 Task: Open Card Product Launch Performance Review in Board Brand Personality Development and Branding Strategy to Workspace Financial Management Software and add a team member Softage.1@softage.net, a label Purple, a checklist Commodities Investing, an attachment from your onedrive, a color Purple and finally, add a card description 'Develop and launch new social media marketing campaign for customer retention' and a comment 'Given the potential impact of this task, let us ensure that we have a clear understanding of the consequences of our actions.'. Add a start date 'Jan 09, 1900' with a due date 'Jan 09, 1900'
Action: Mouse moved to (600, 172)
Screenshot: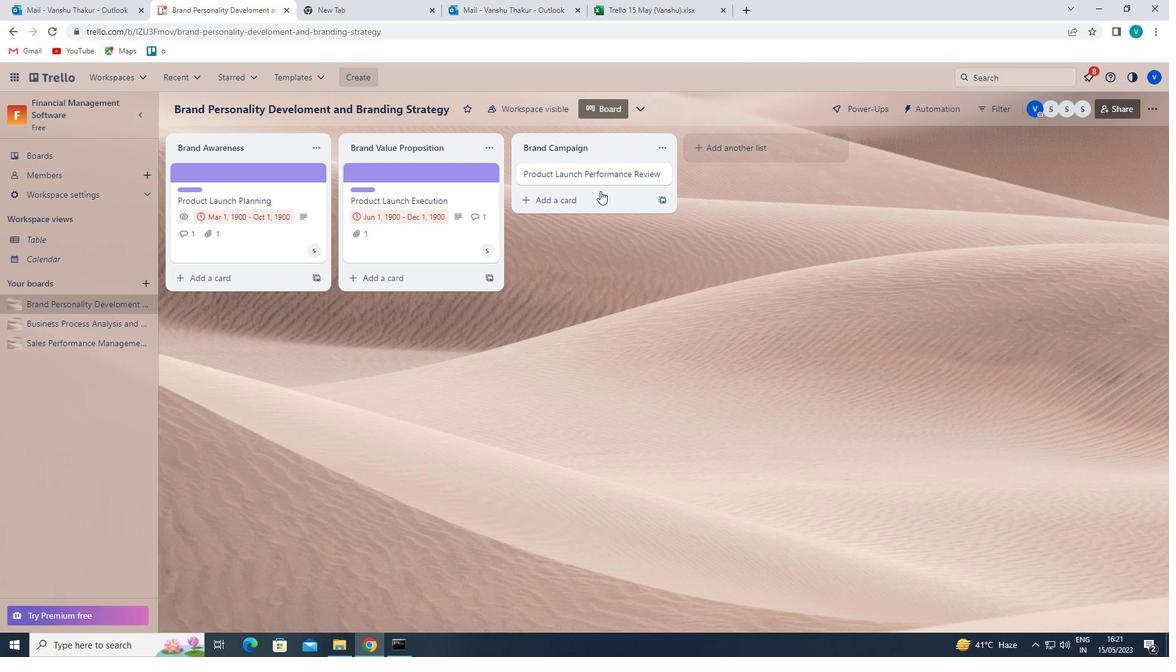 
Action: Mouse pressed left at (600, 172)
Screenshot: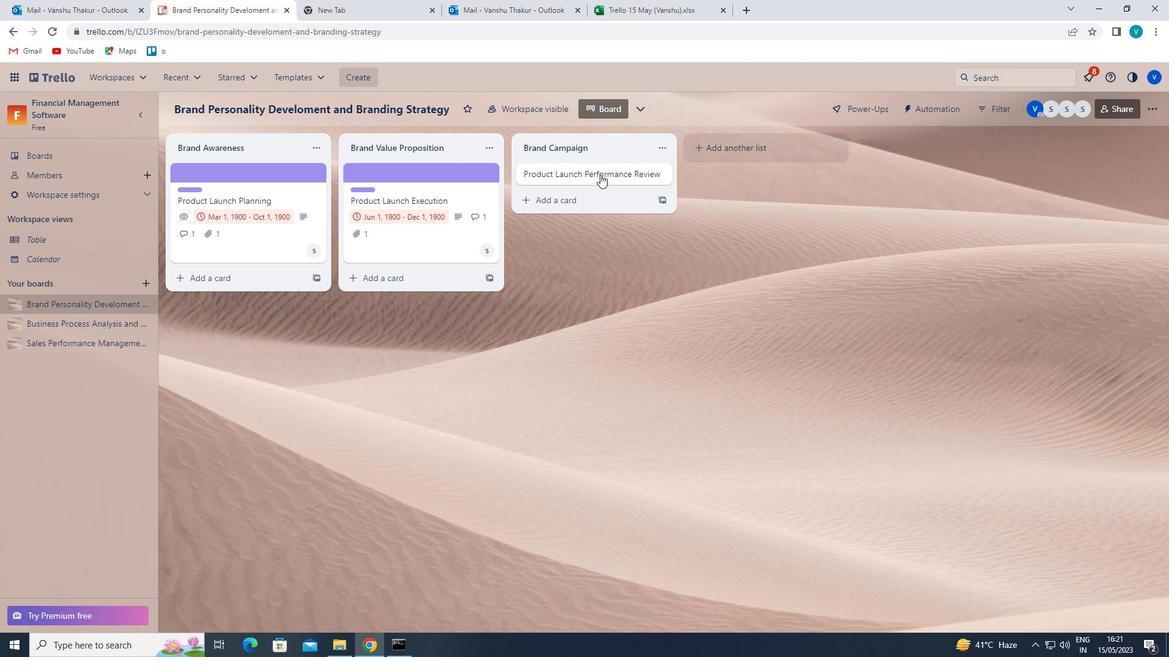 
Action: Mouse moved to (766, 219)
Screenshot: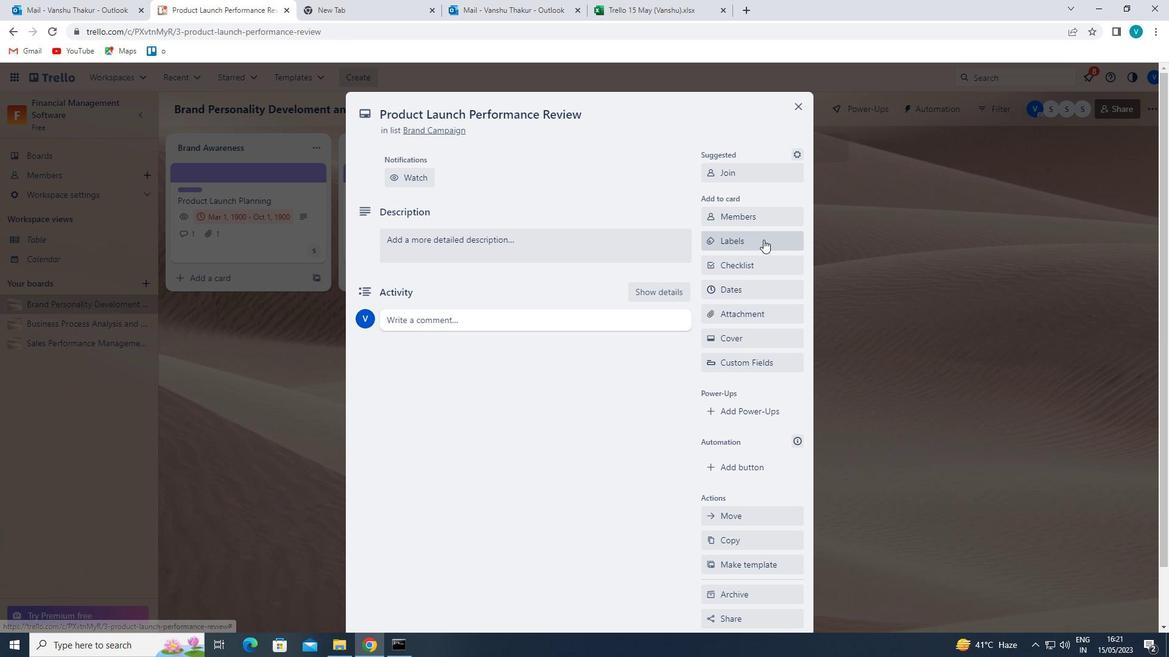 
Action: Mouse pressed left at (766, 219)
Screenshot: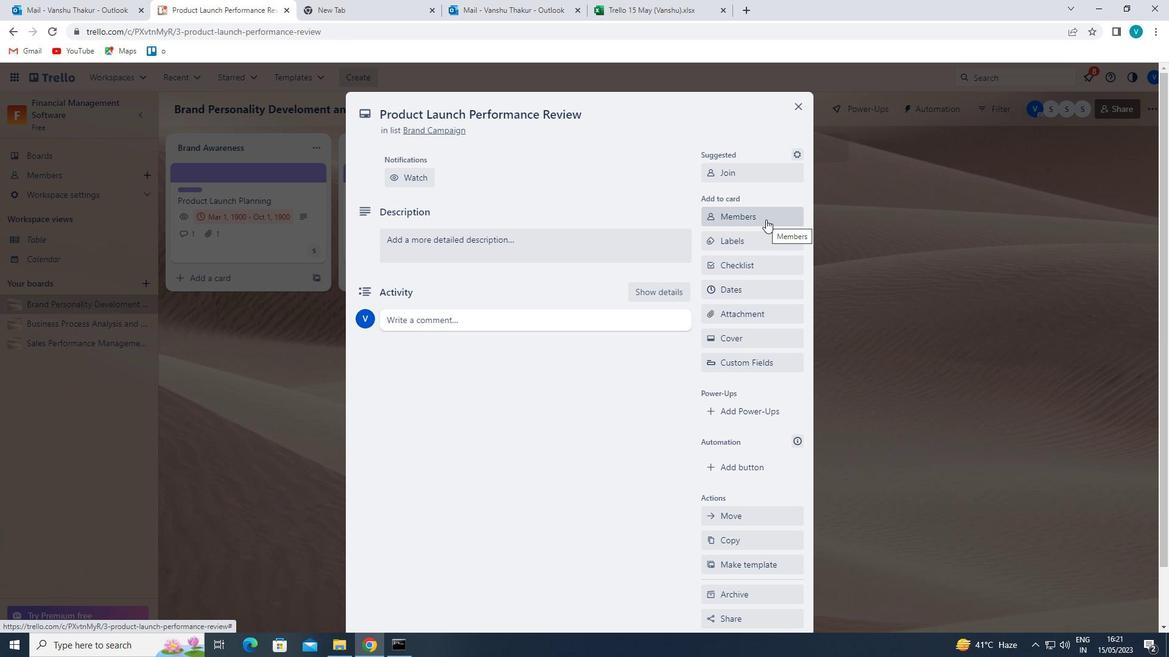 
Action: Mouse moved to (750, 273)
Screenshot: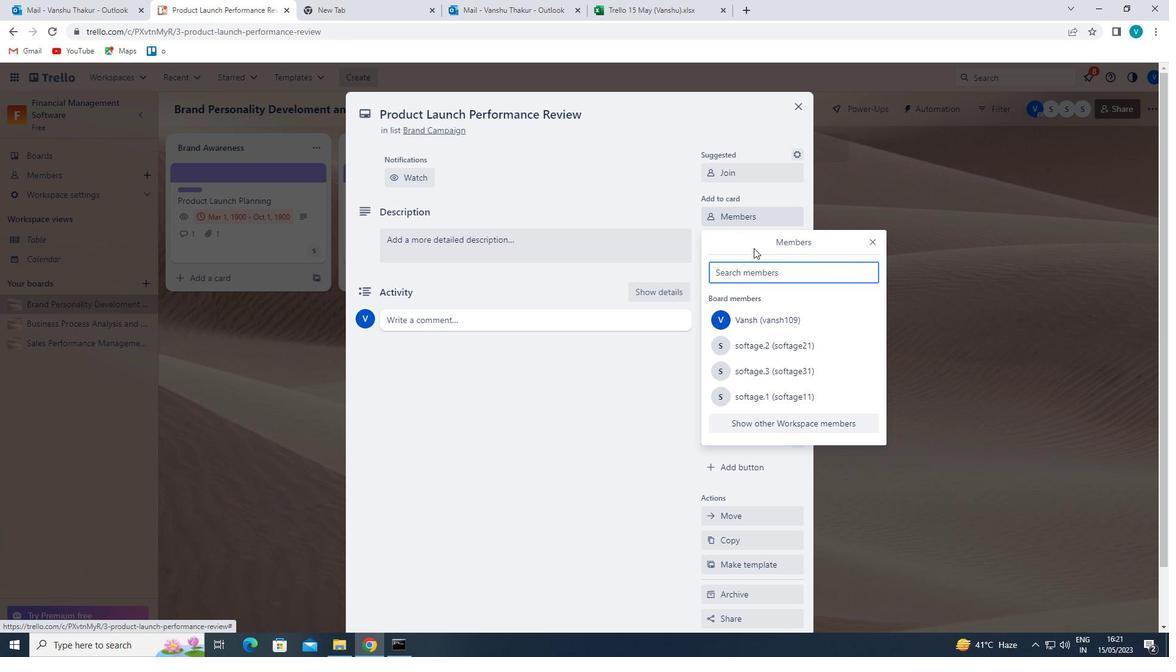 
Action: Mouse pressed left at (750, 273)
Screenshot: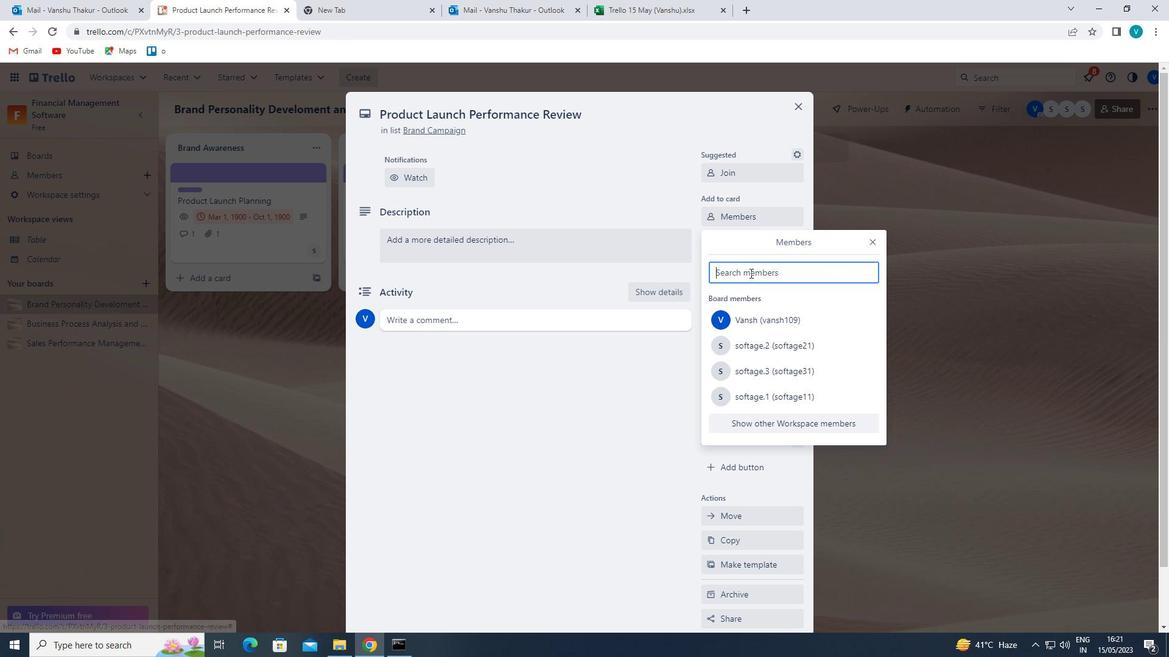 
Action: Key pressed <Key.shift>S
Screenshot: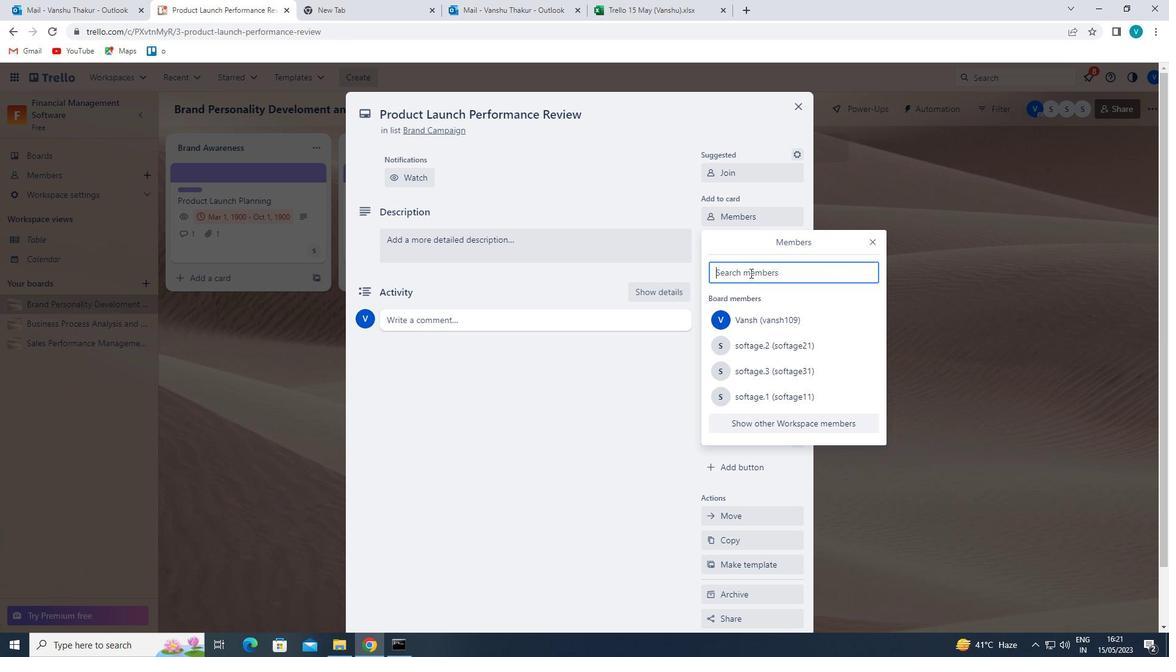 
Action: Mouse moved to (773, 371)
Screenshot: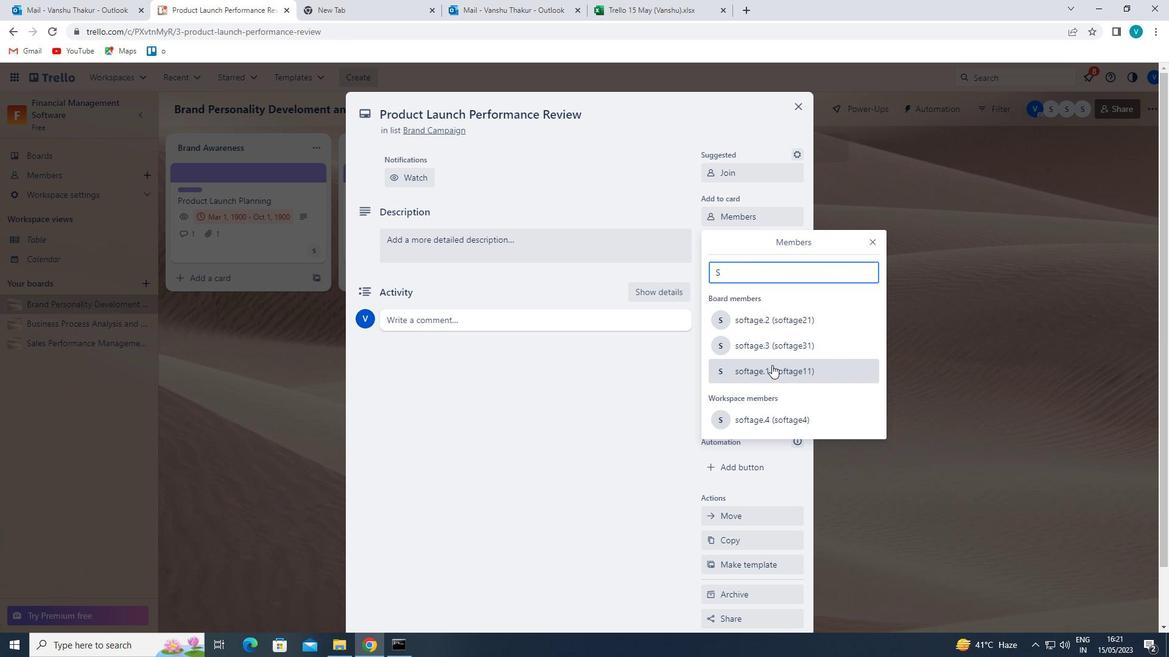
Action: Mouse pressed left at (773, 371)
Screenshot: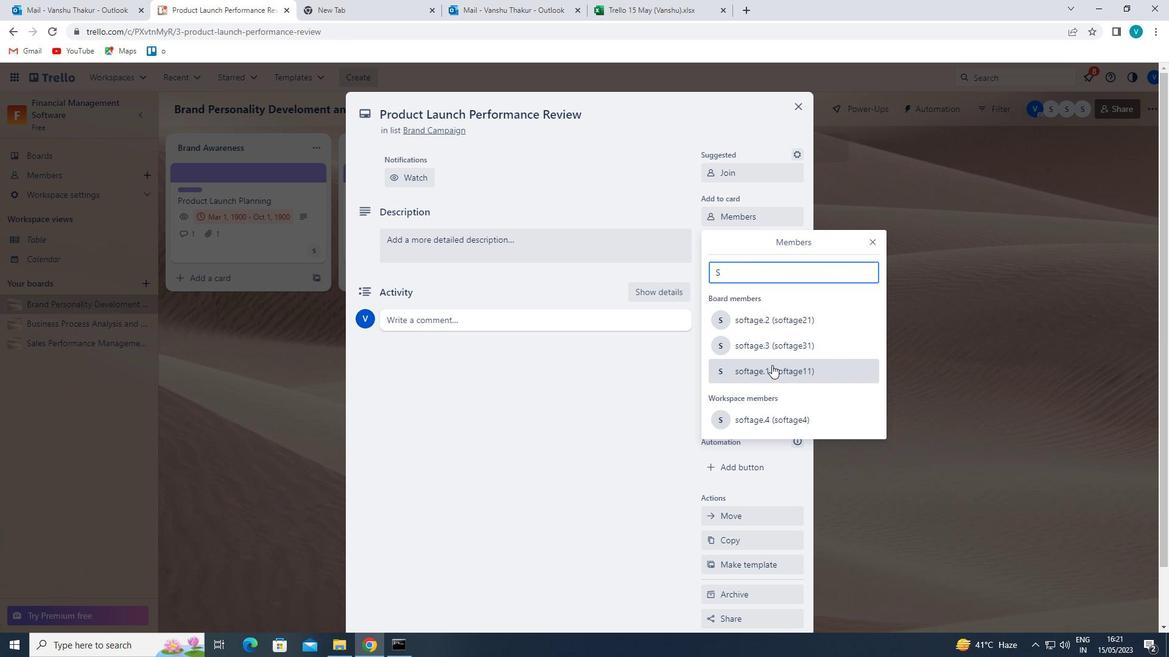 
Action: Mouse moved to (871, 239)
Screenshot: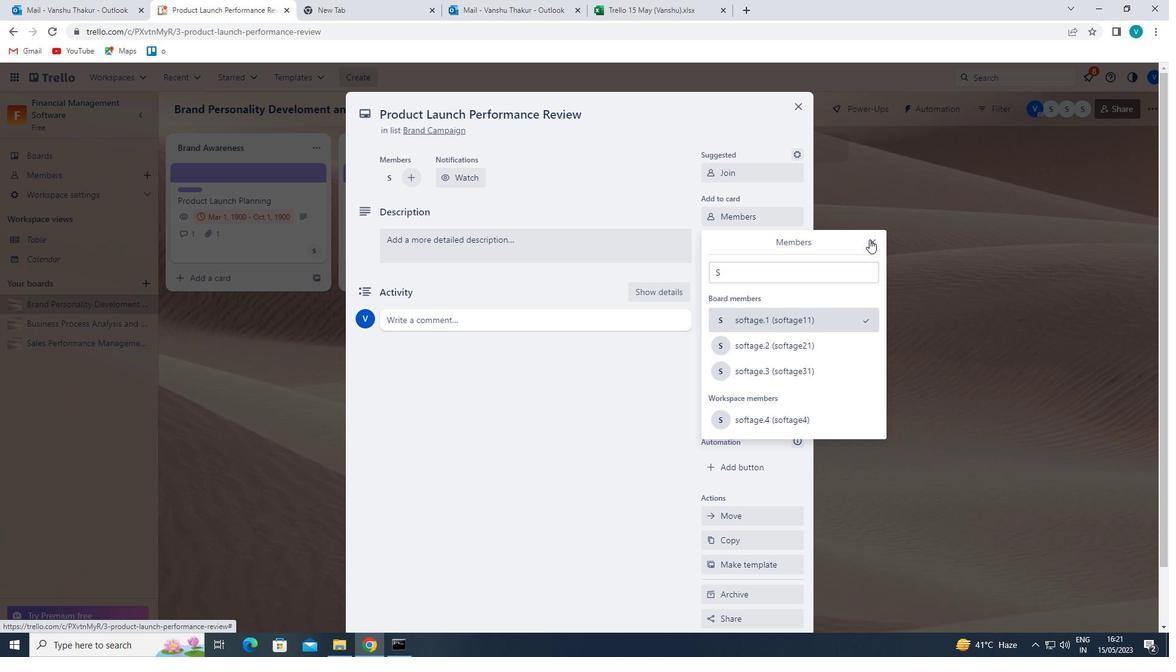 
Action: Mouse pressed left at (871, 239)
Screenshot: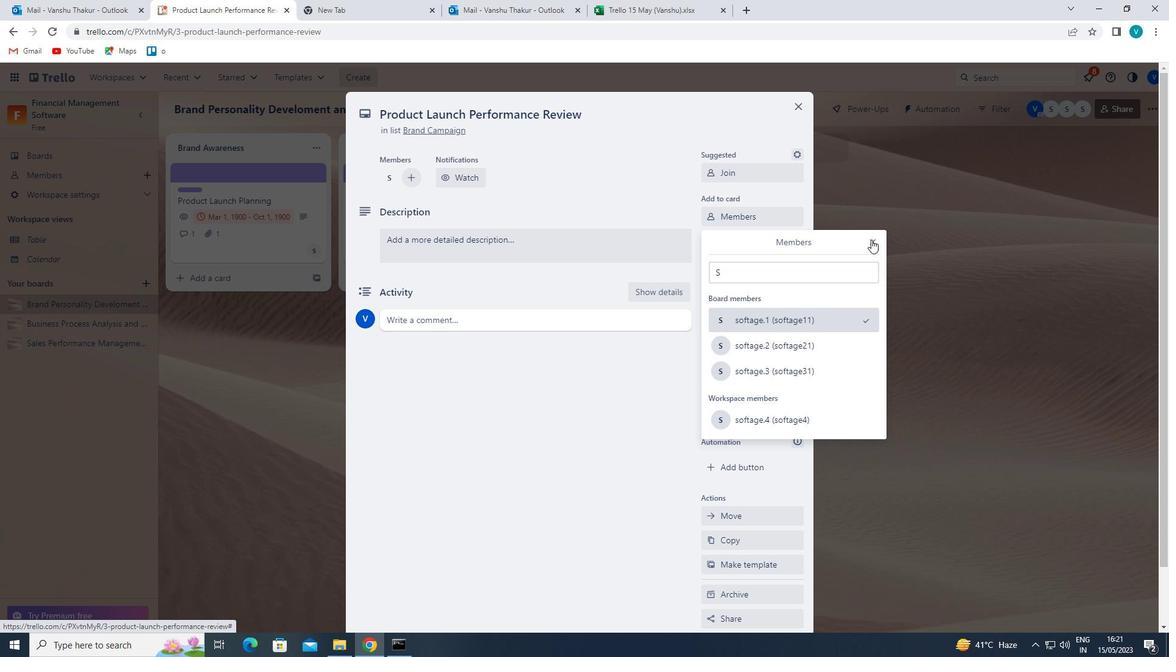 
Action: Mouse moved to (774, 245)
Screenshot: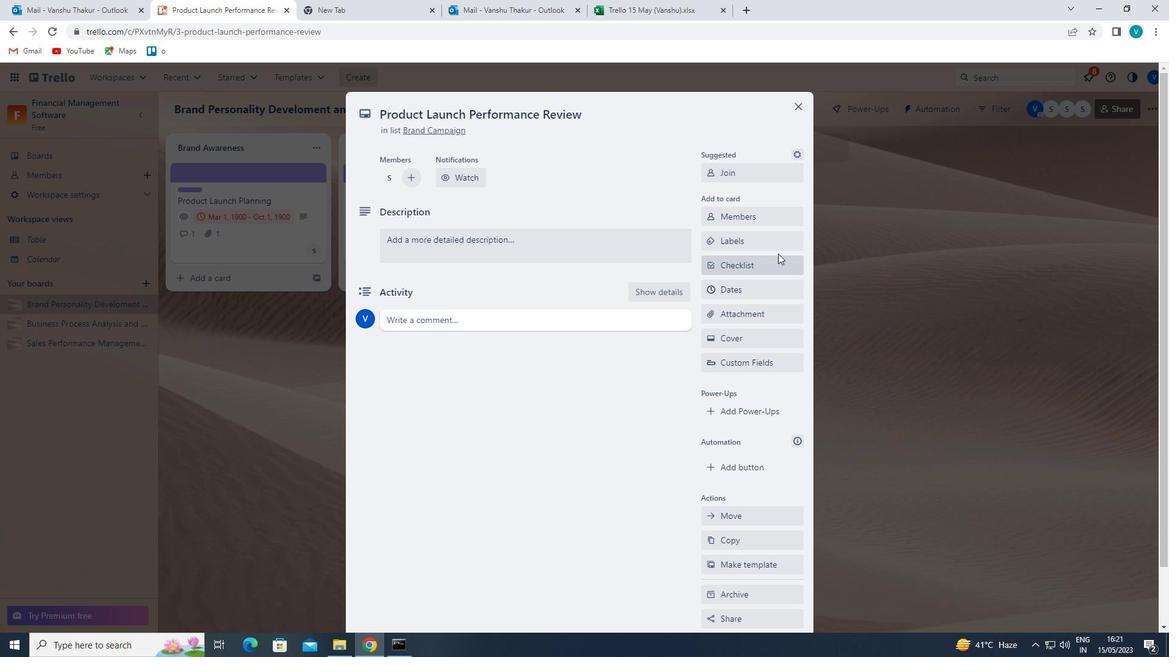 
Action: Mouse pressed left at (774, 245)
Screenshot: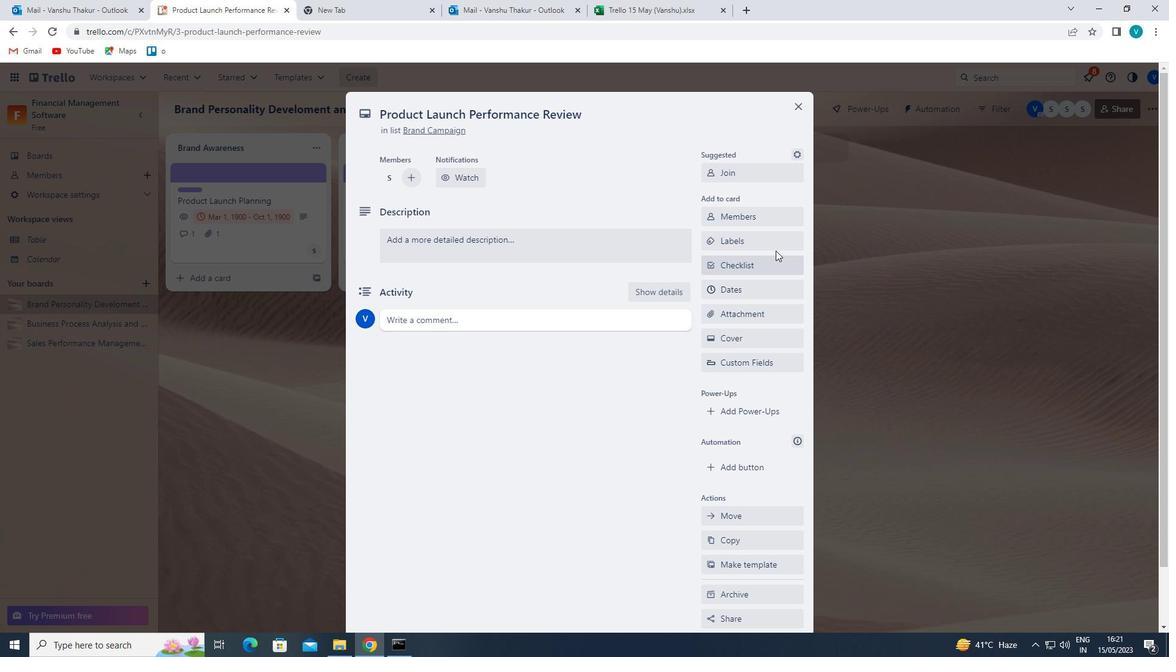 
Action: Mouse moved to (774, 425)
Screenshot: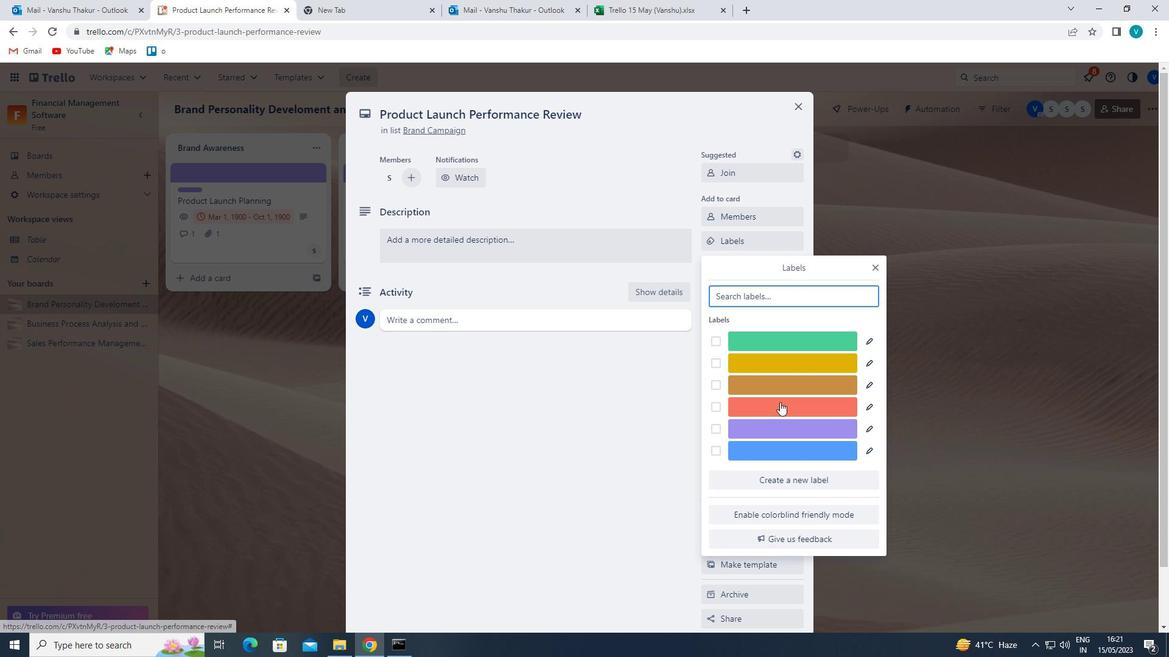 
Action: Mouse pressed left at (774, 425)
Screenshot: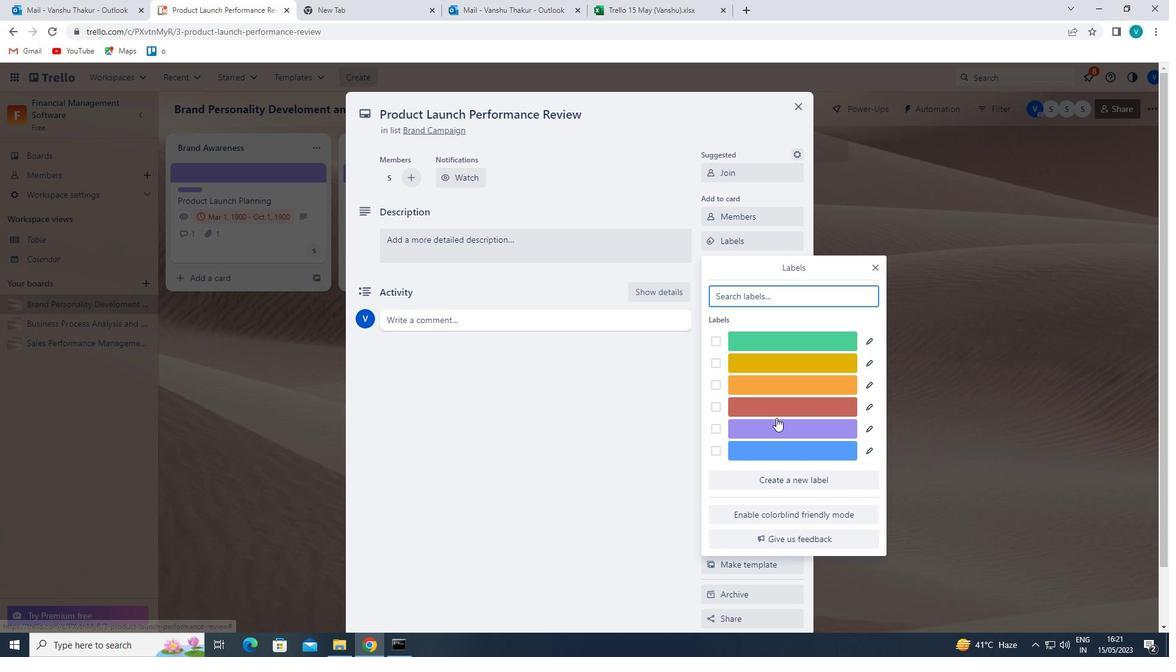 
Action: Mouse moved to (876, 264)
Screenshot: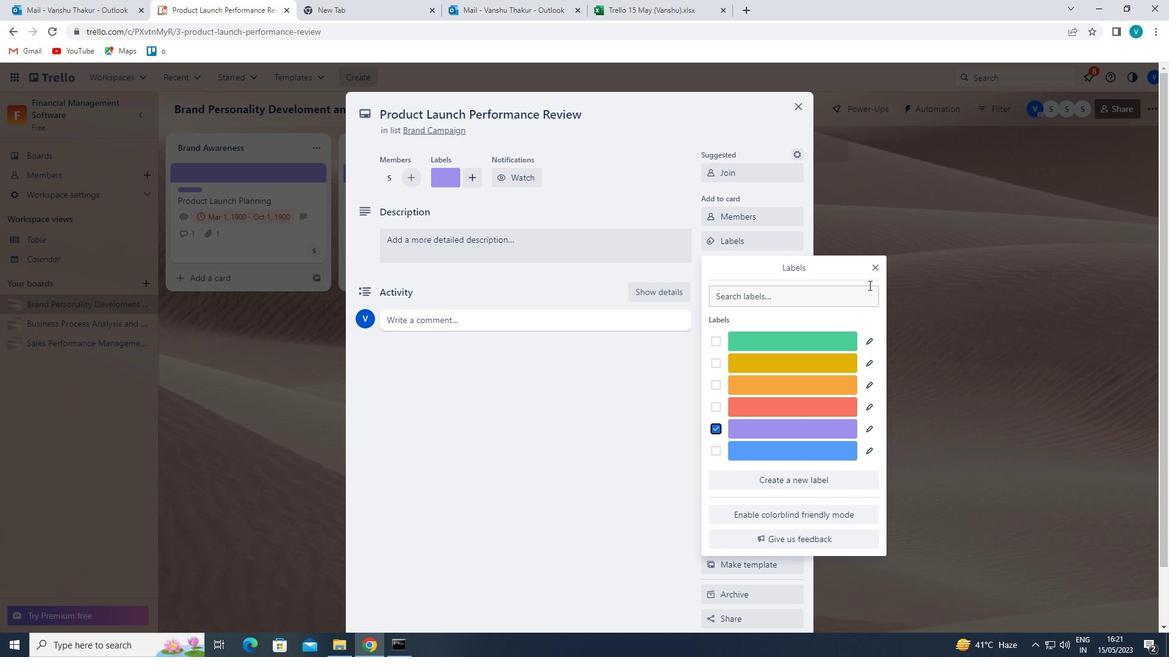 
Action: Mouse pressed left at (876, 264)
Screenshot: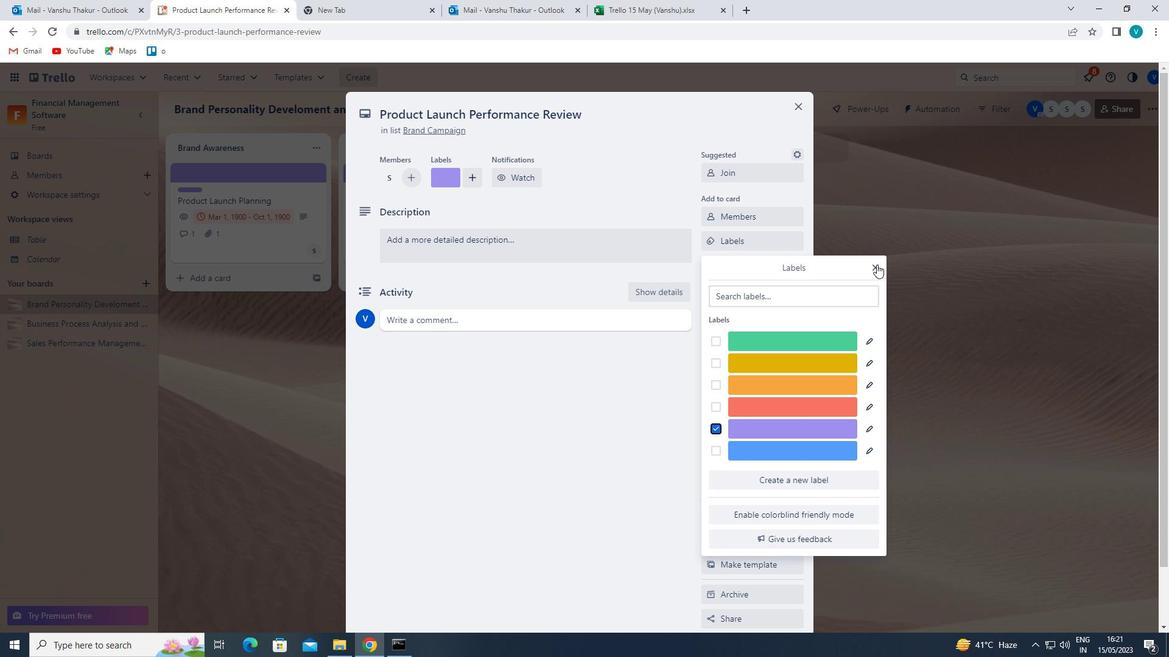 
Action: Mouse moved to (777, 264)
Screenshot: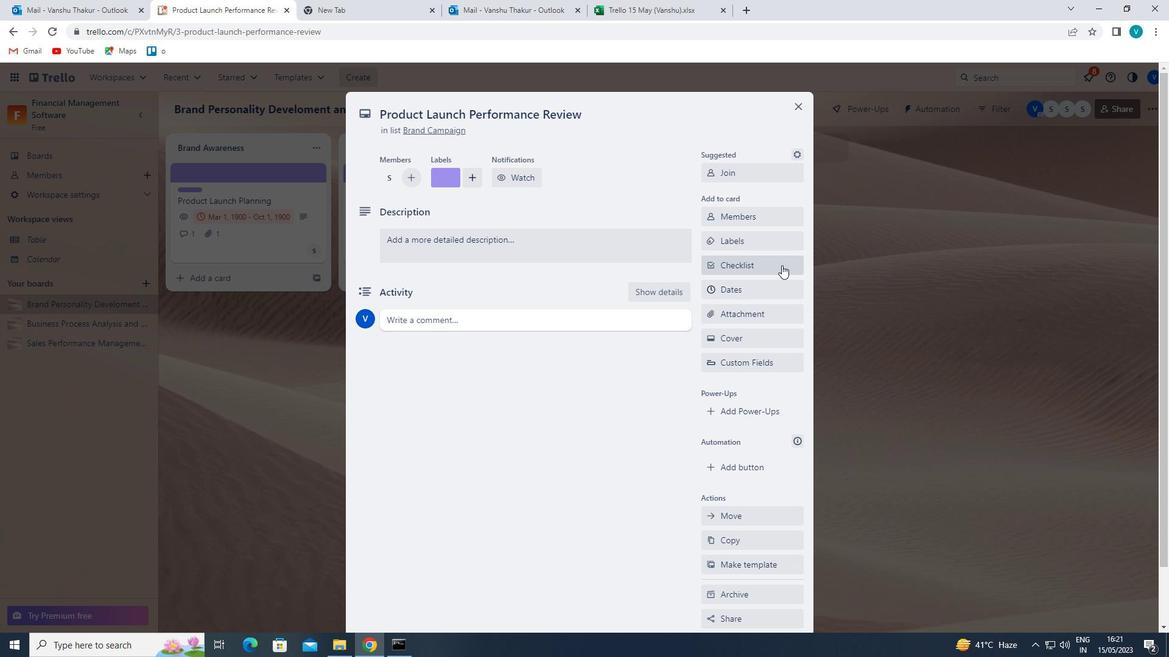 
Action: Mouse pressed left at (777, 264)
Screenshot: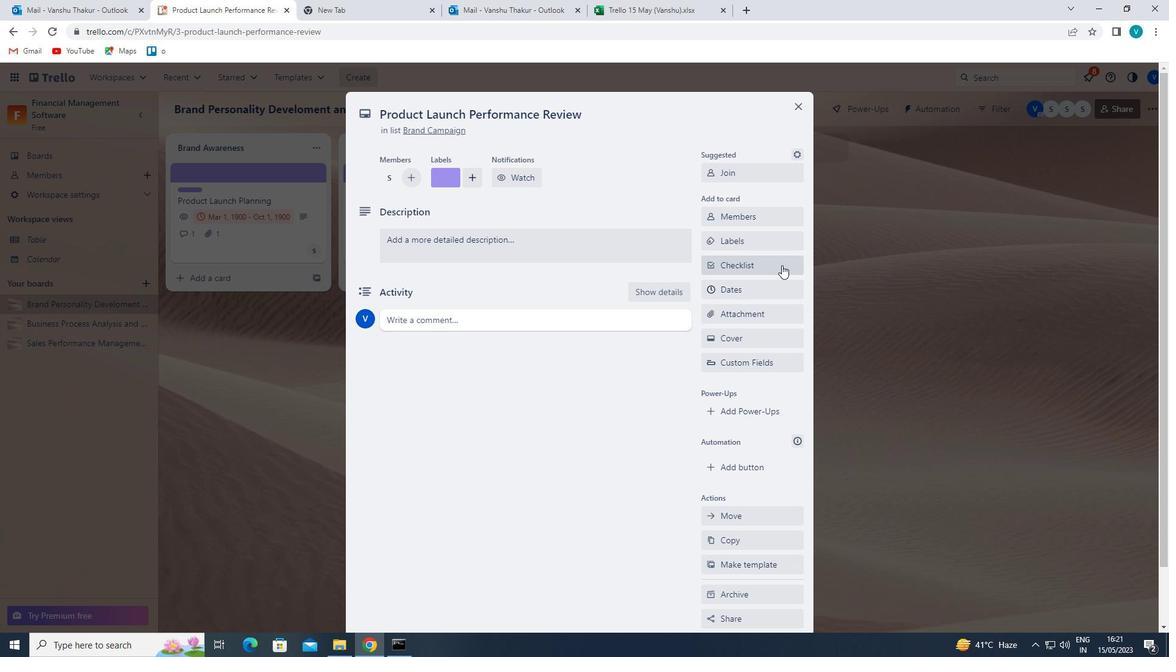 
Action: Key pressed <Key.shift>C
Screenshot: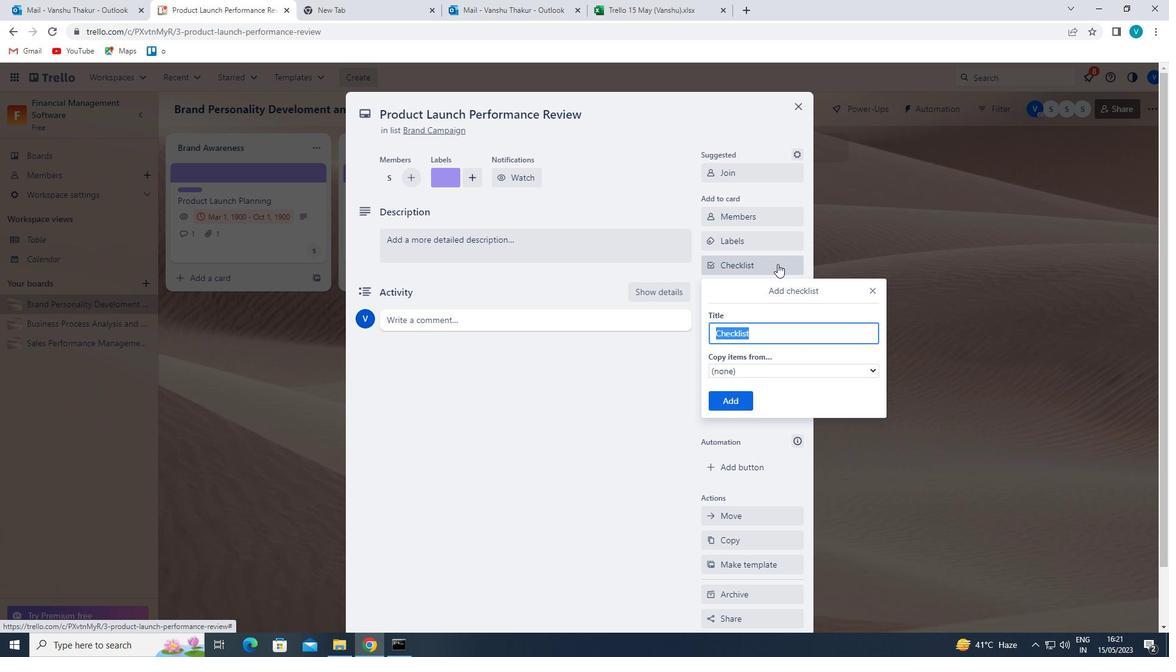 
Action: Mouse moved to (848, 404)
Screenshot: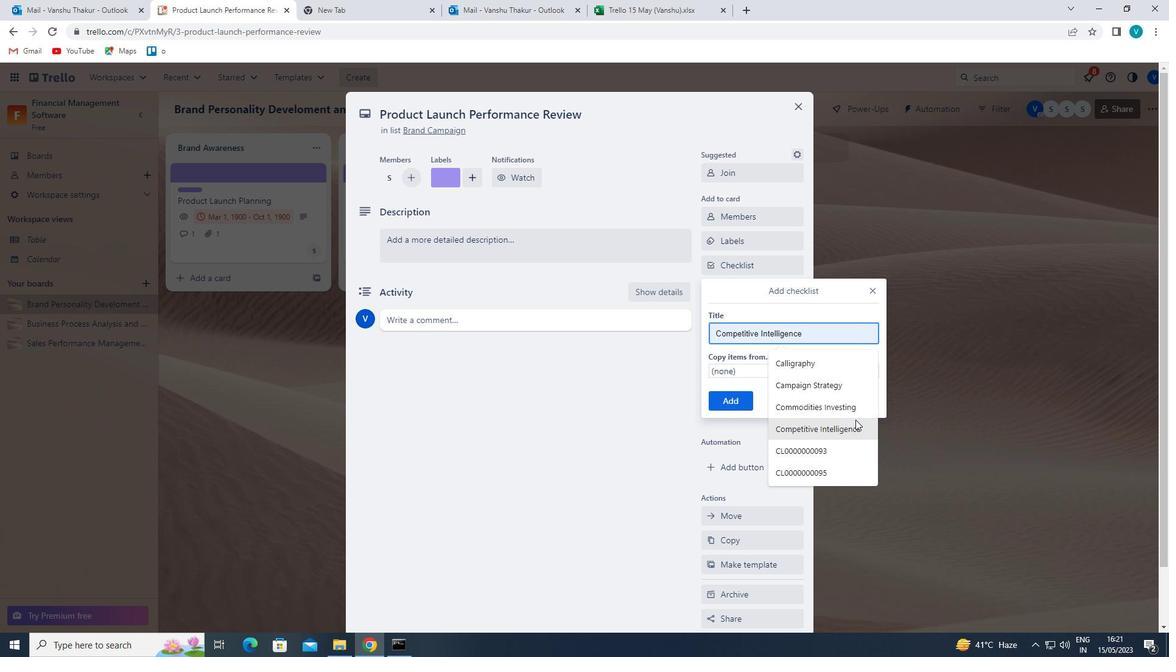 
Action: Mouse pressed left at (848, 404)
Screenshot: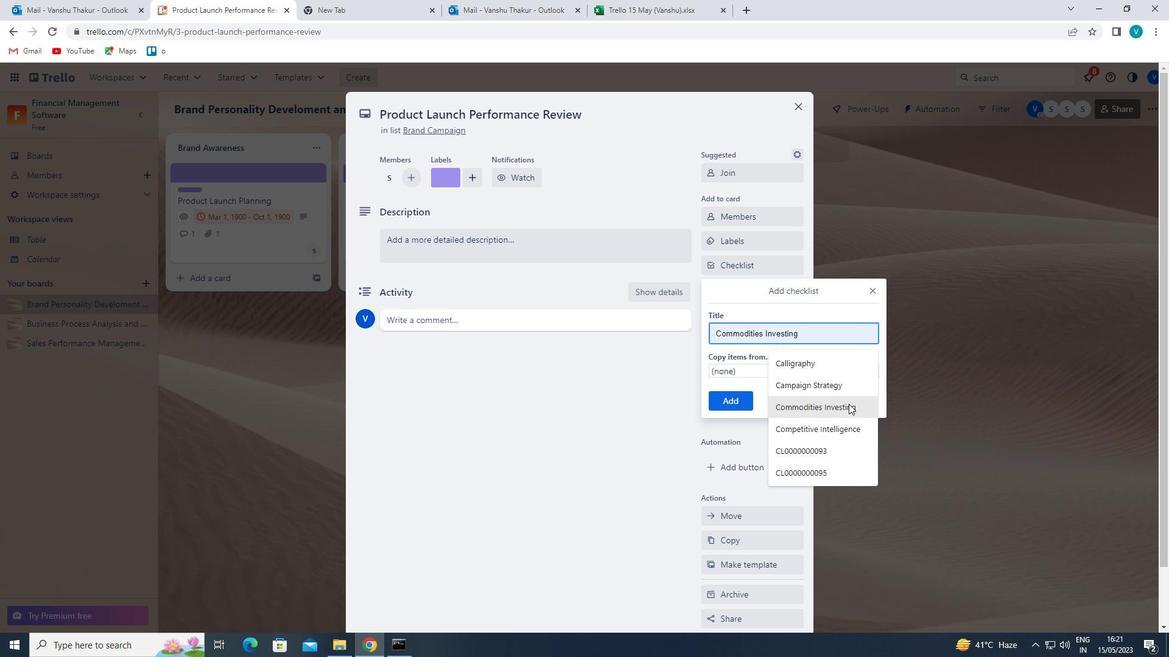 
Action: Mouse moved to (873, 283)
Screenshot: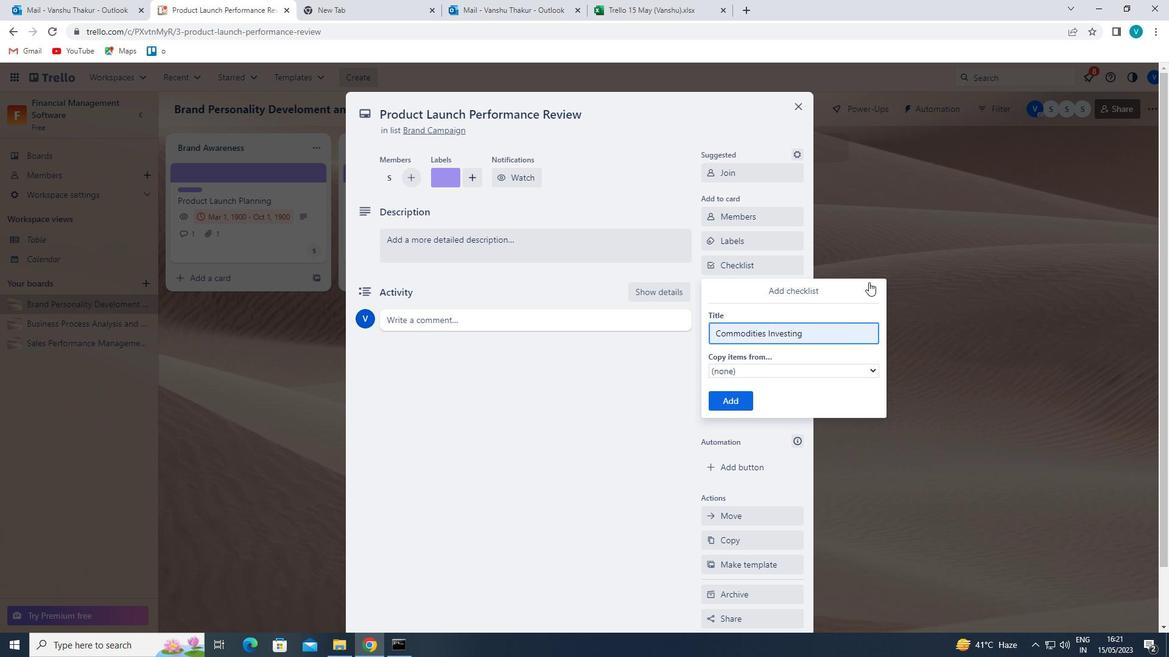 
Action: Mouse pressed left at (873, 283)
Screenshot: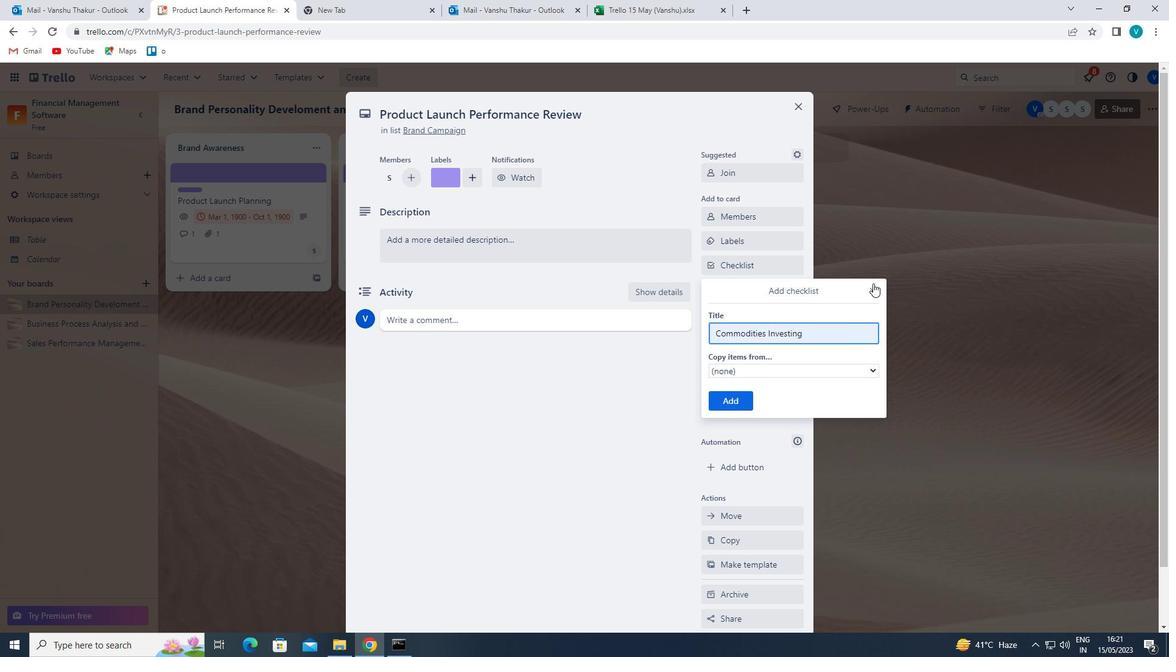 
Action: Mouse moved to (761, 317)
Screenshot: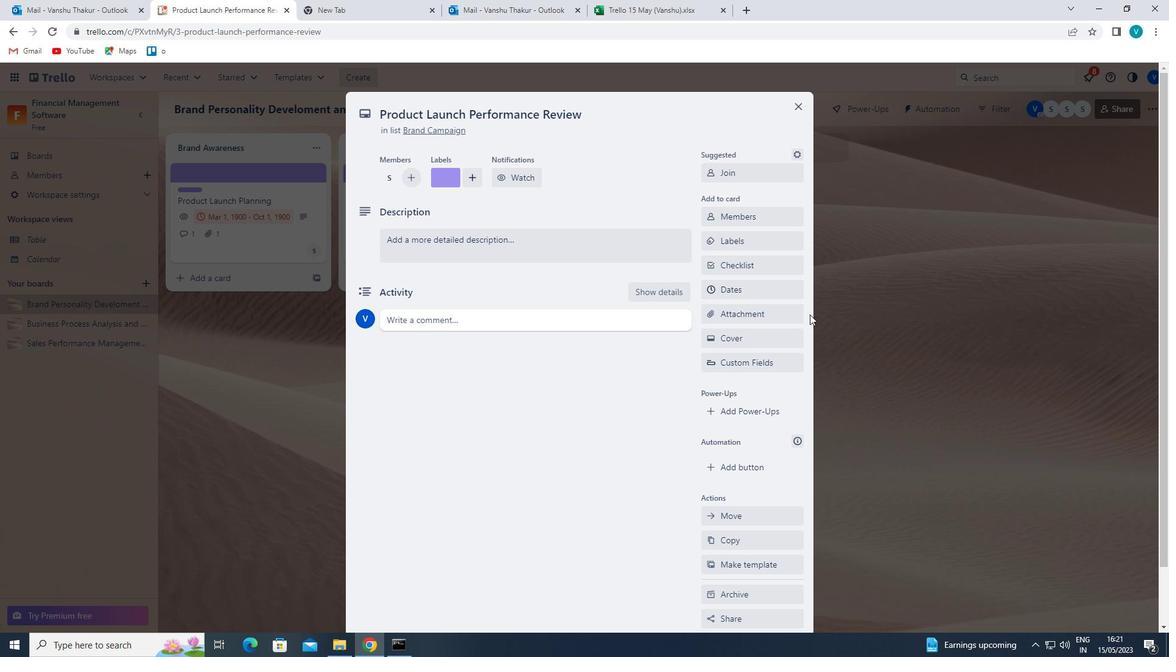
Action: Mouse pressed left at (761, 317)
Screenshot: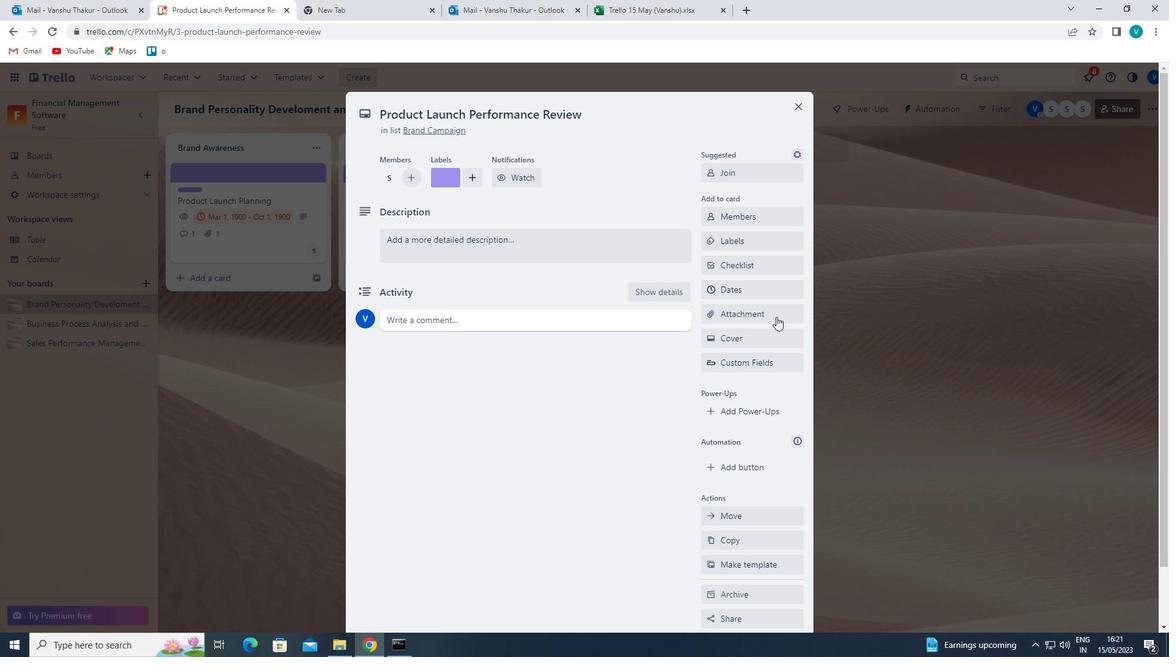 
Action: Mouse moved to (742, 467)
Screenshot: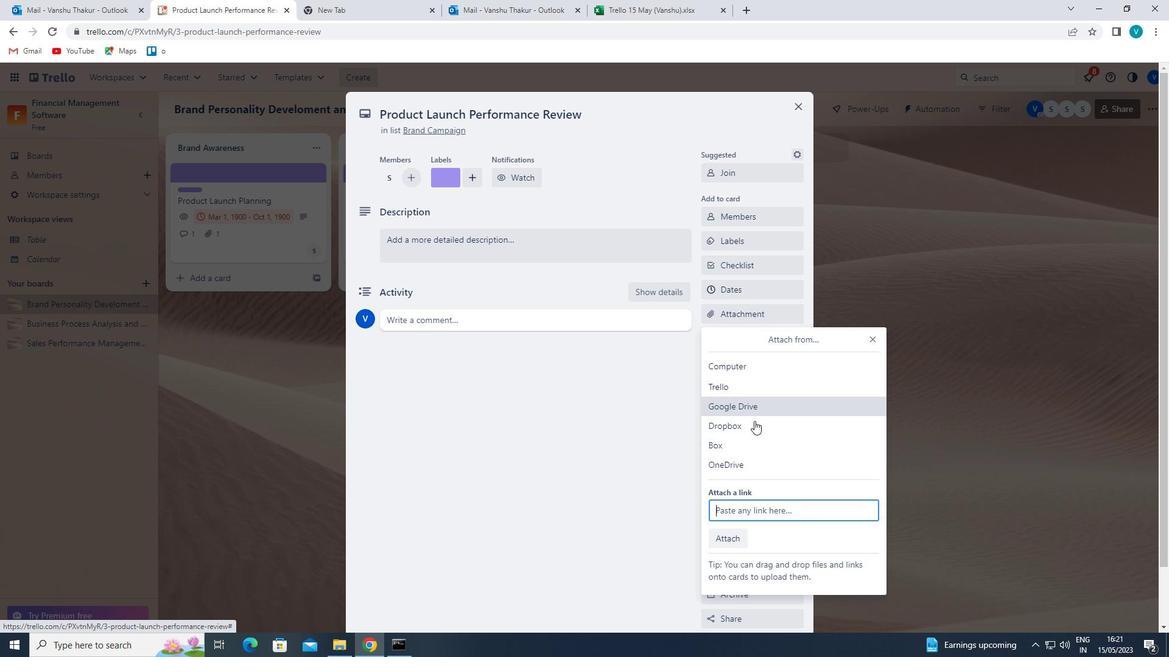 
Action: Mouse pressed left at (742, 467)
Screenshot: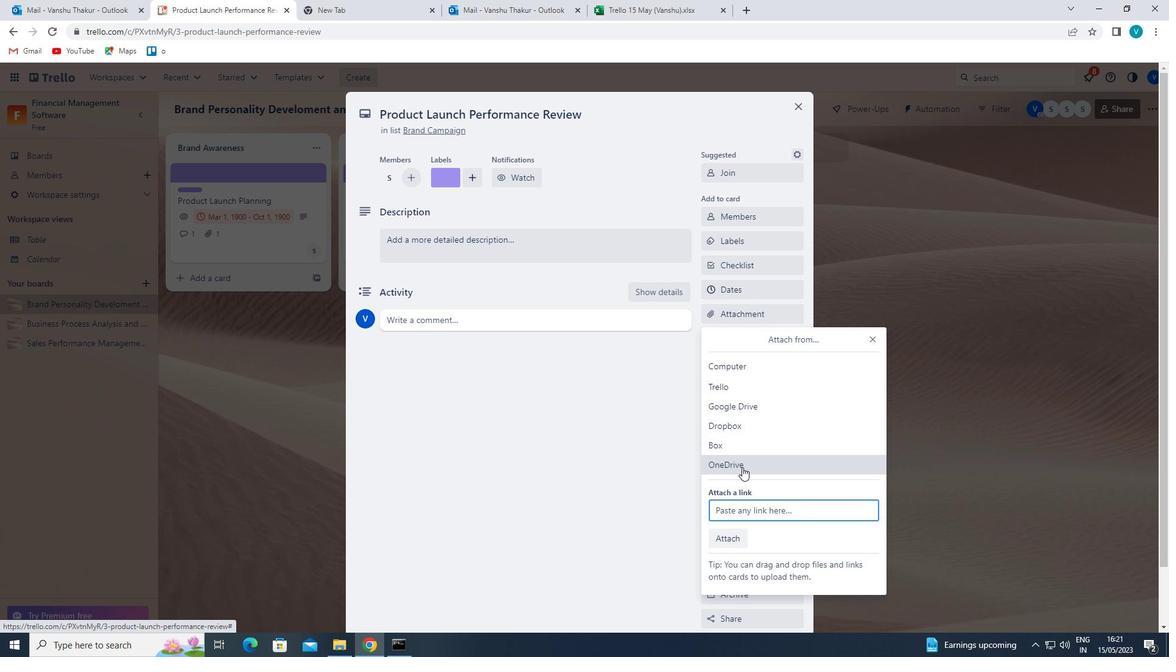 
Action: Mouse moved to (431, 233)
Screenshot: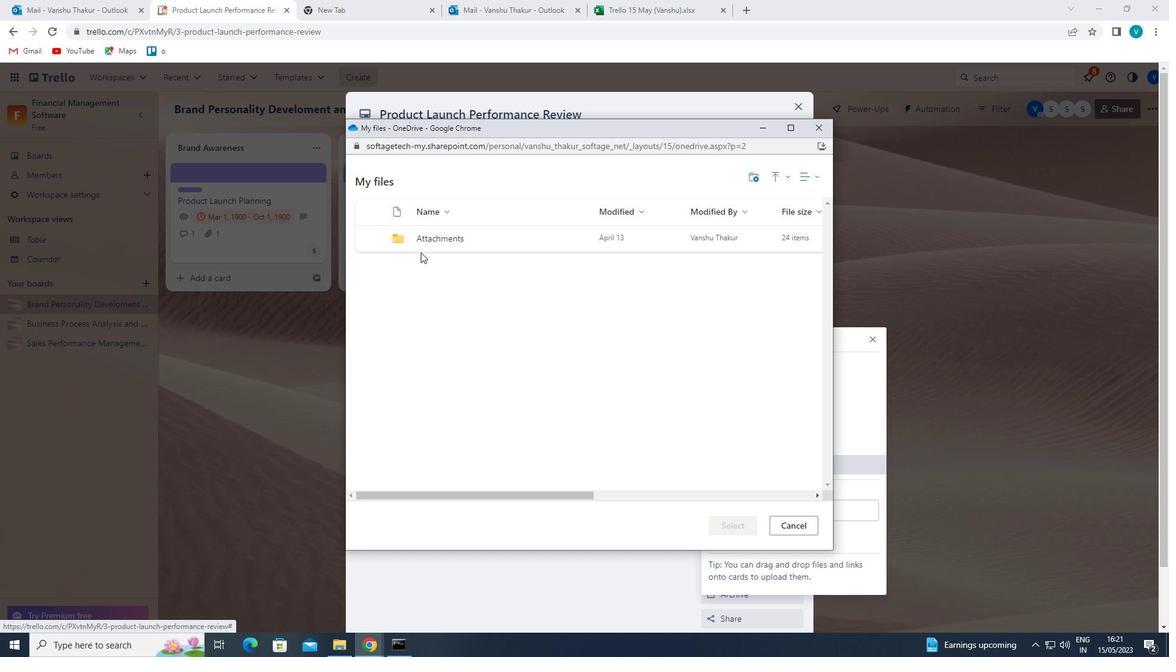 
Action: Mouse pressed left at (431, 233)
Screenshot: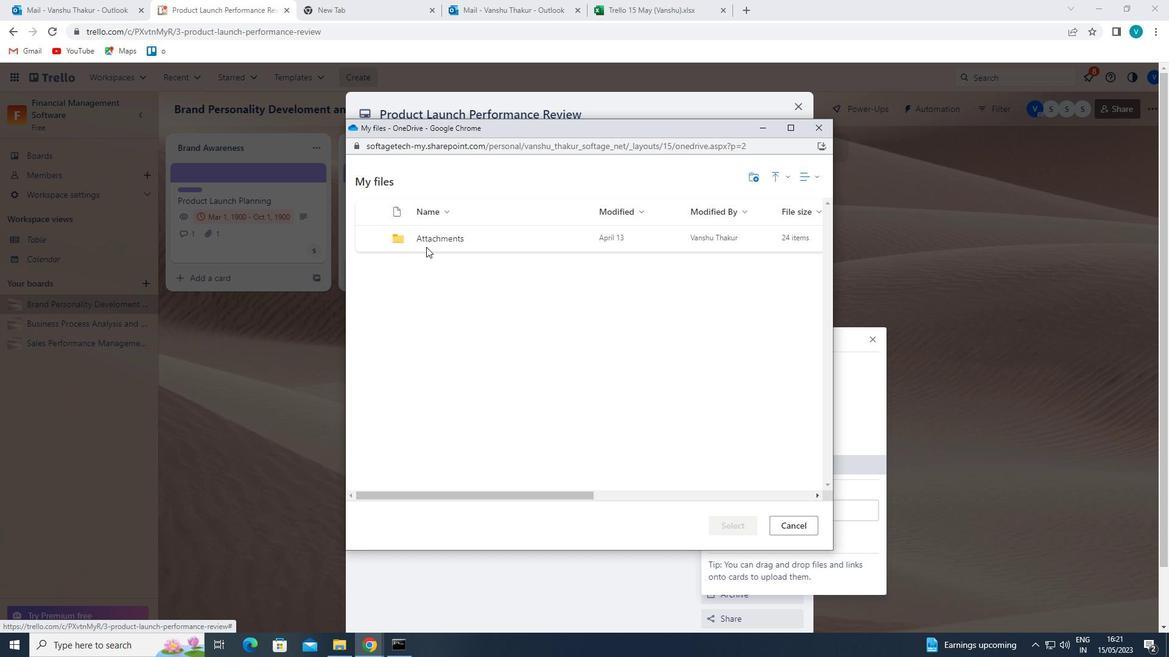 
Action: Mouse moved to (457, 337)
Screenshot: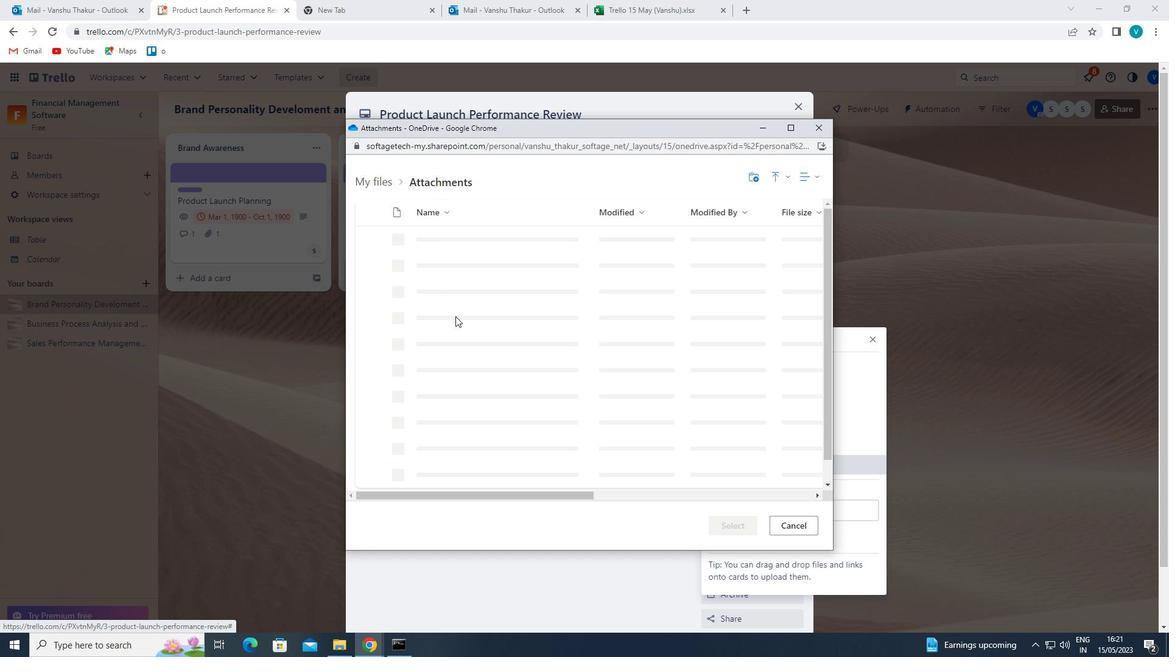 
Action: Mouse pressed left at (457, 337)
Screenshot: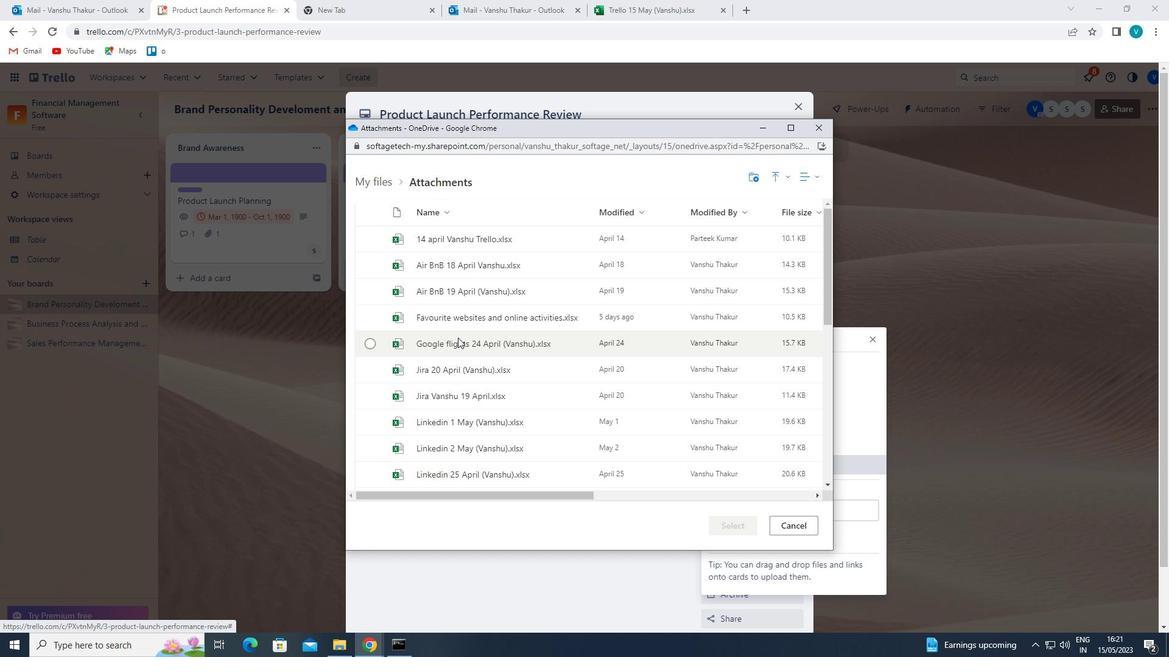 
Action: Mouse moved to (725, 521)
Screenshot: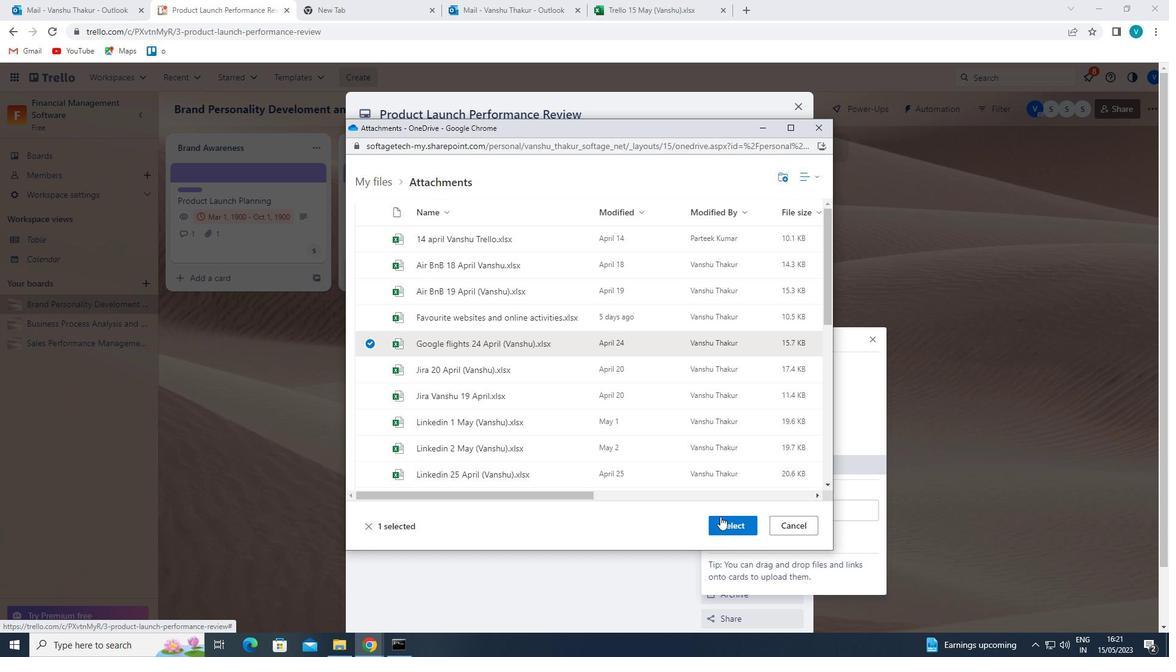 
Action: Mouse pressed left at (725, 521)
Screenshot: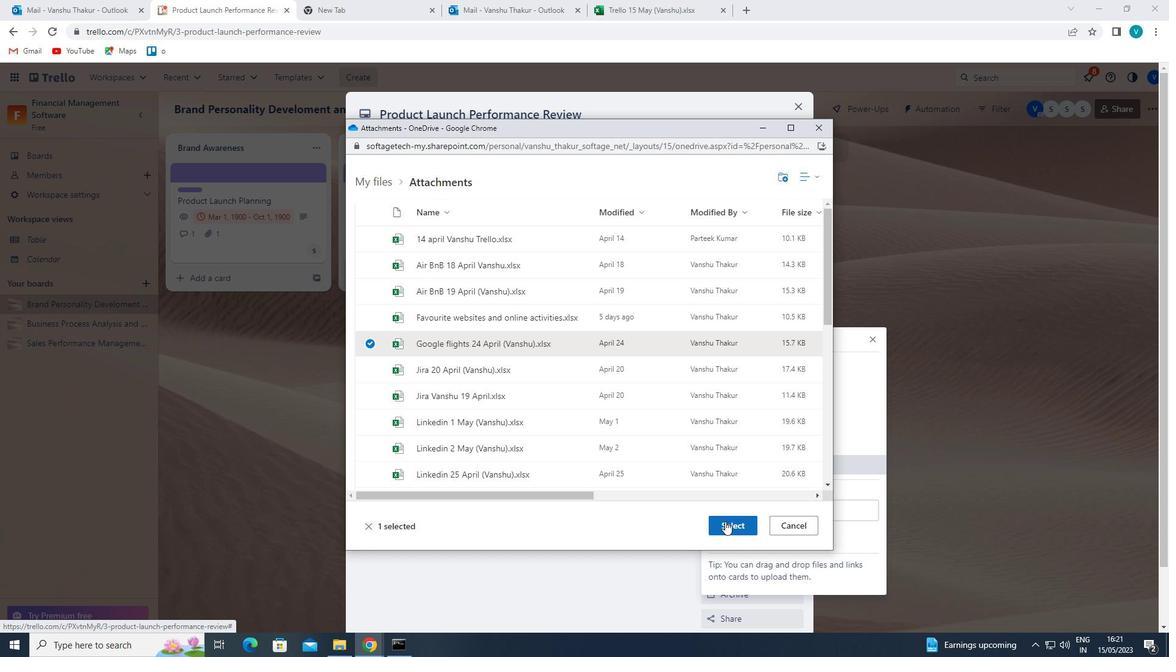 
Action: Mouse moved to (751, 340)
Screenshot: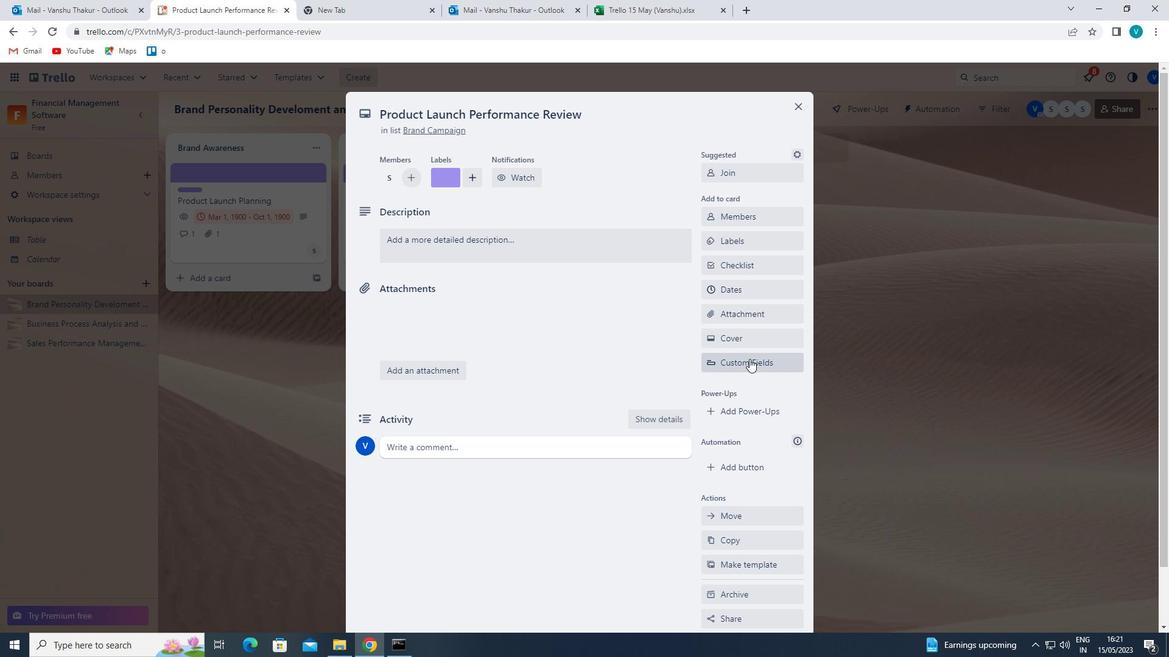 
Action: Mouse pressed left at (751, 340)
Screenshot: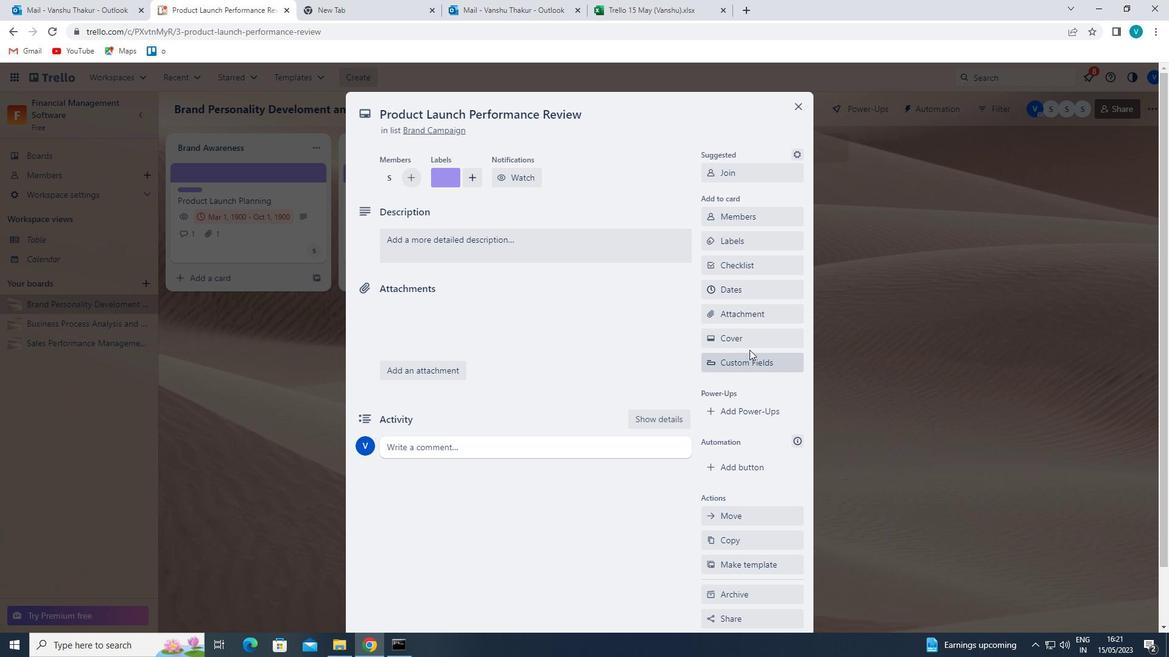 
Action: Mouse moved to (862, 211)
Screenshot: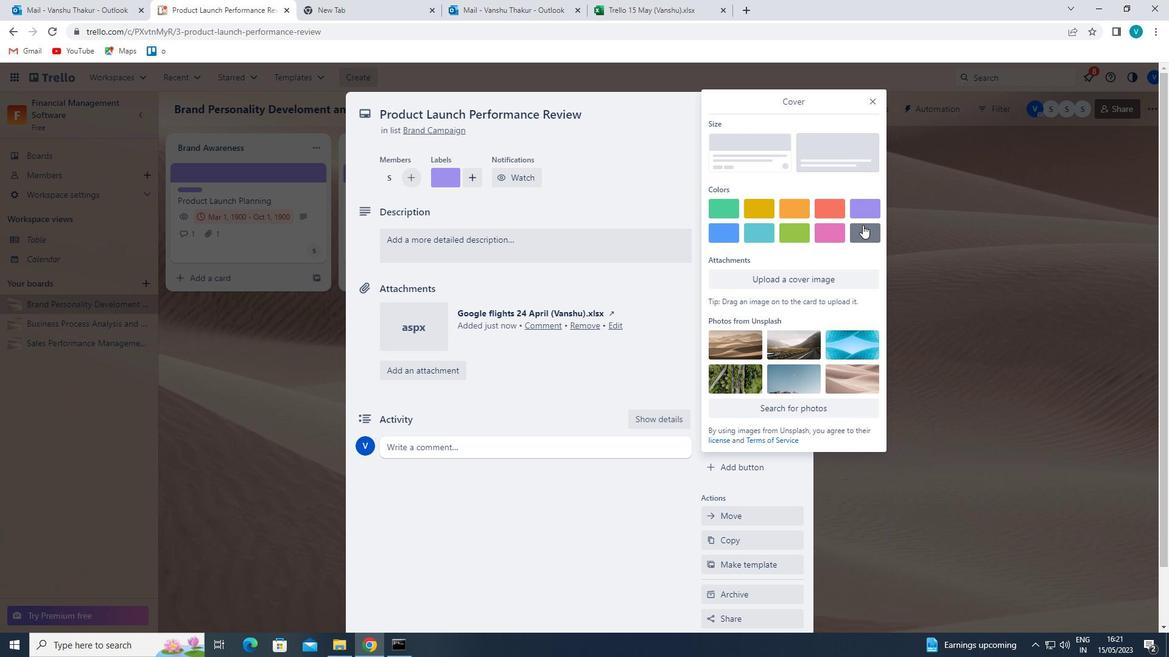 
Action: Mouse pressed left at (862, 211)
Screenshot: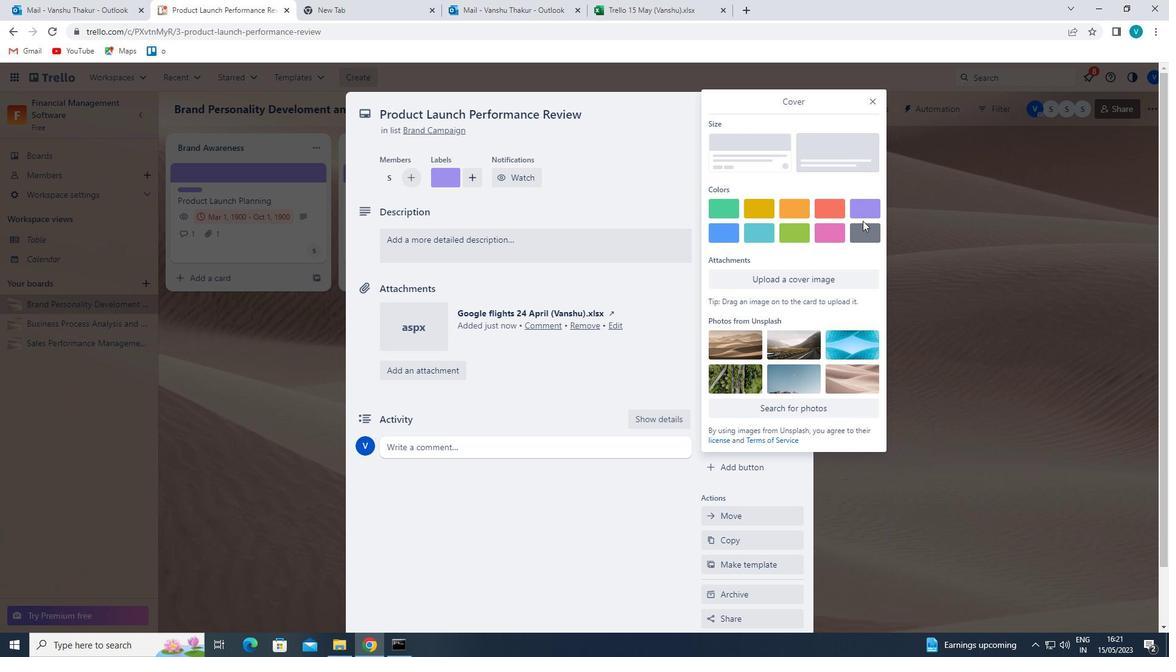 
Action: Mouse moved to (870, 104)
Screenshot: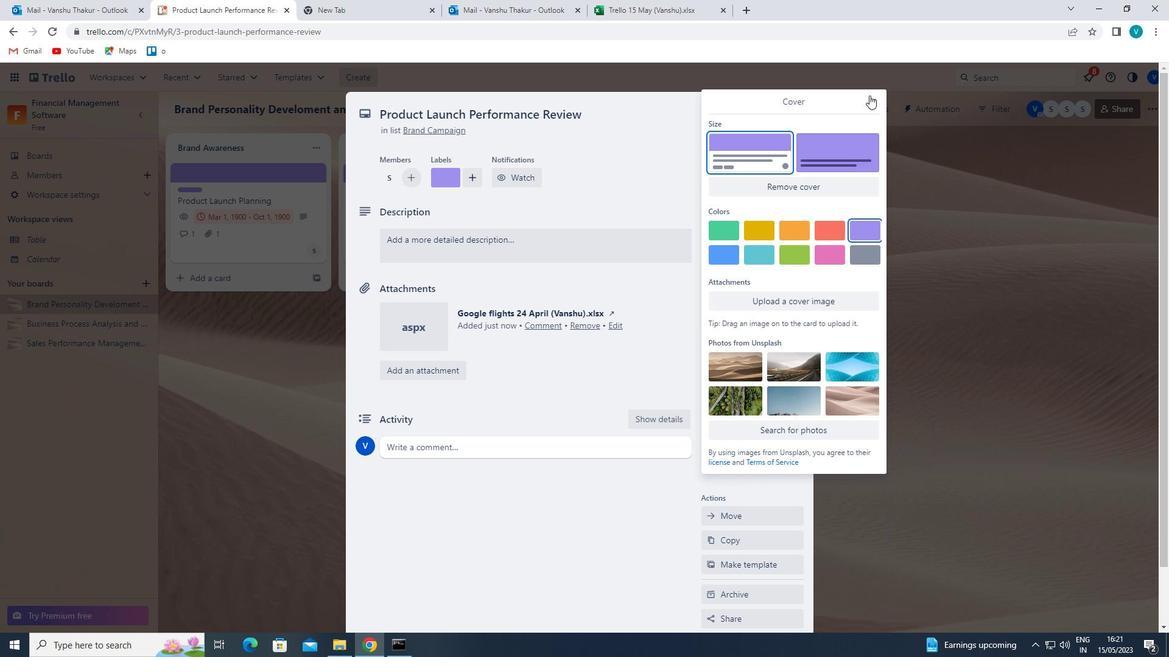 
Action: Mouse pressed left at (870, 104)
Screenshot: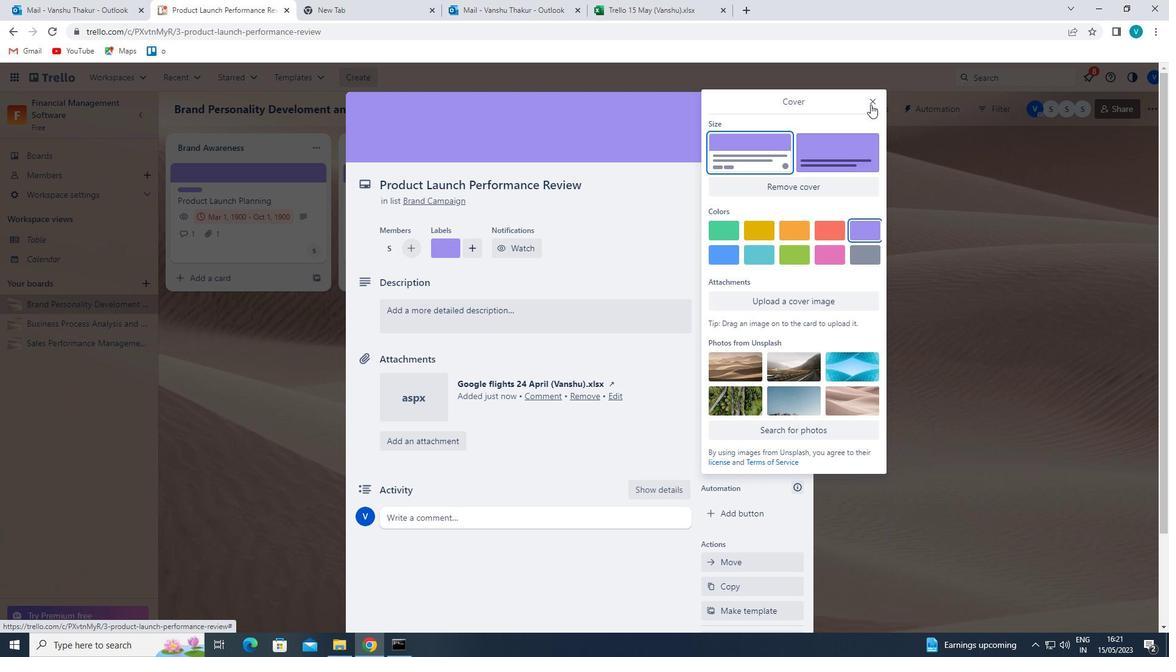 
Action: Mouse moved to (510, 345)
Screenshot: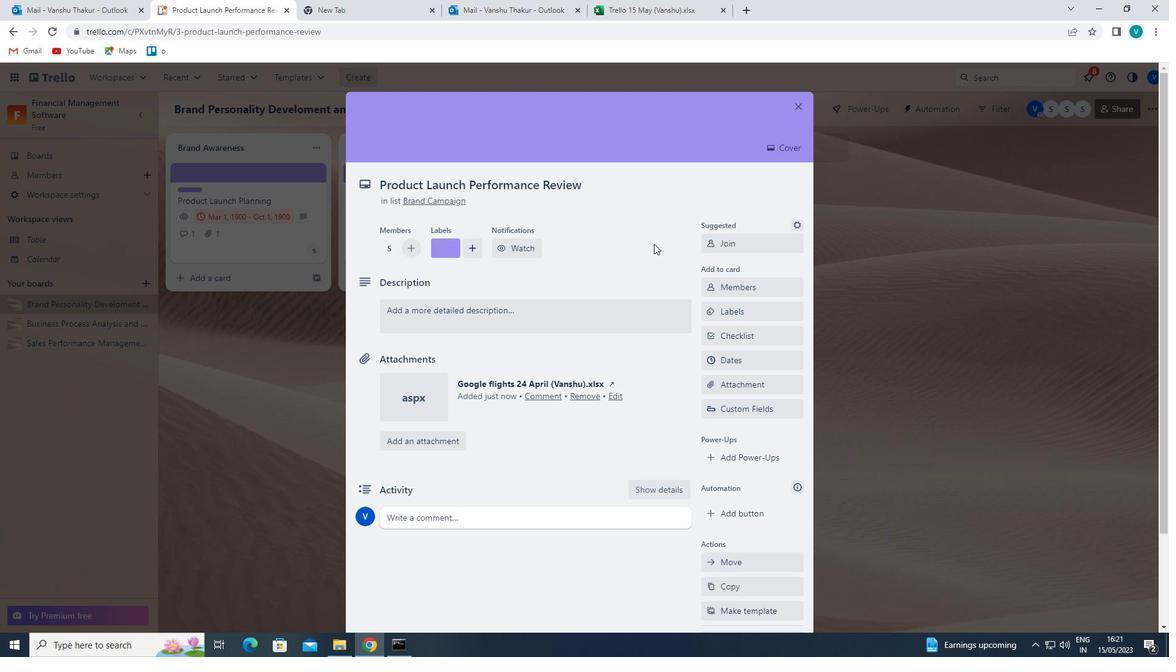 
Action: Mouse pressed left at (510, 345)
Screenshot: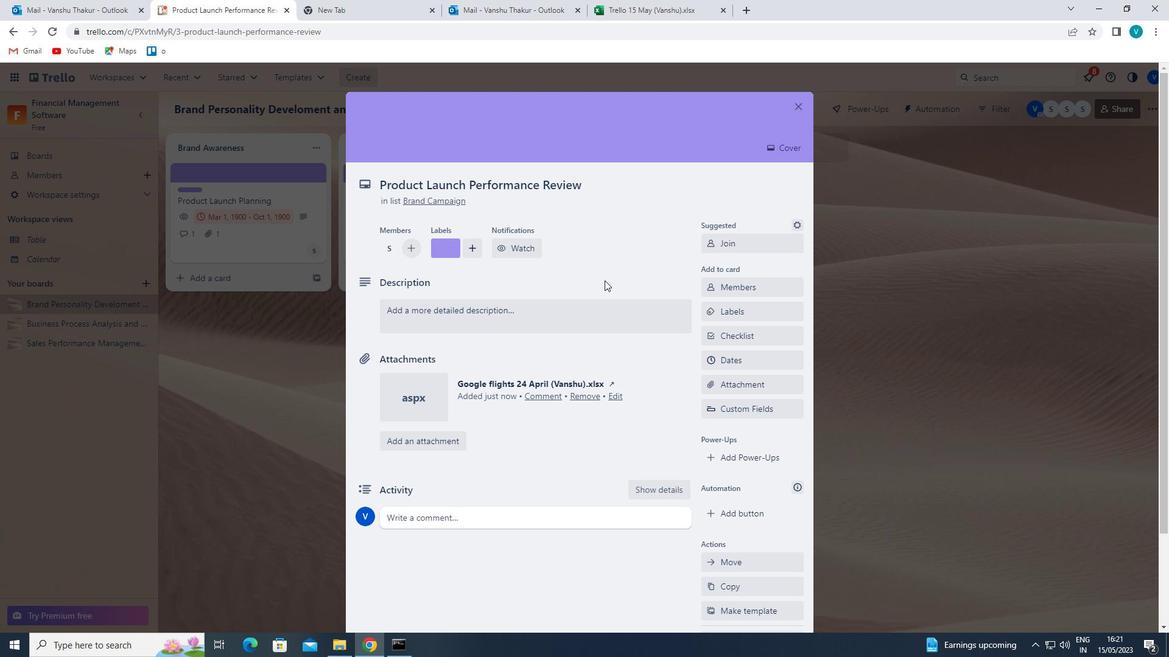 
Action: Mouse moved to (522, 316)
Screenshot: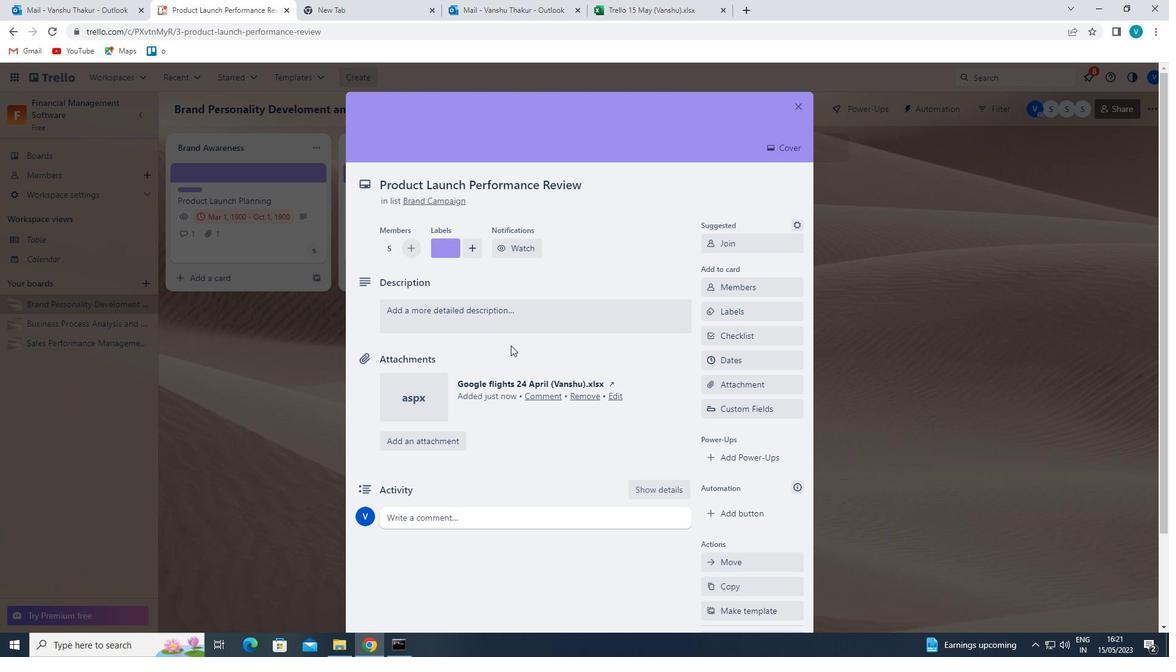
Action: Mouse pressed left at (522, 316)
Screenshot: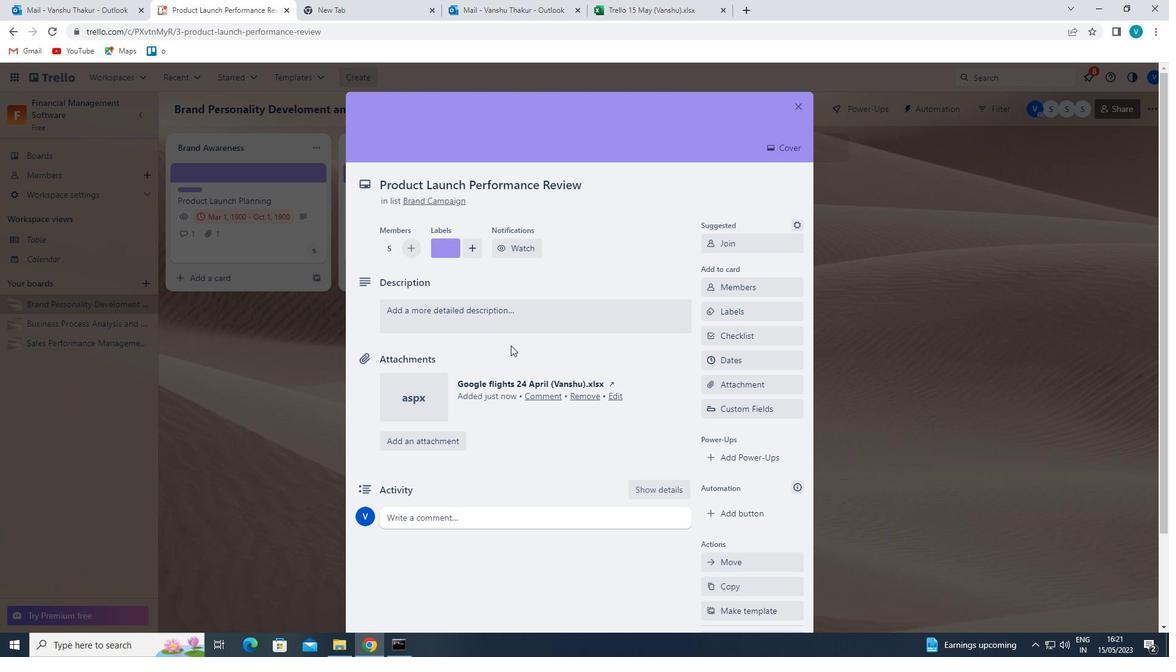 
Action: Mouse moved to (527, 312)
Screenshot: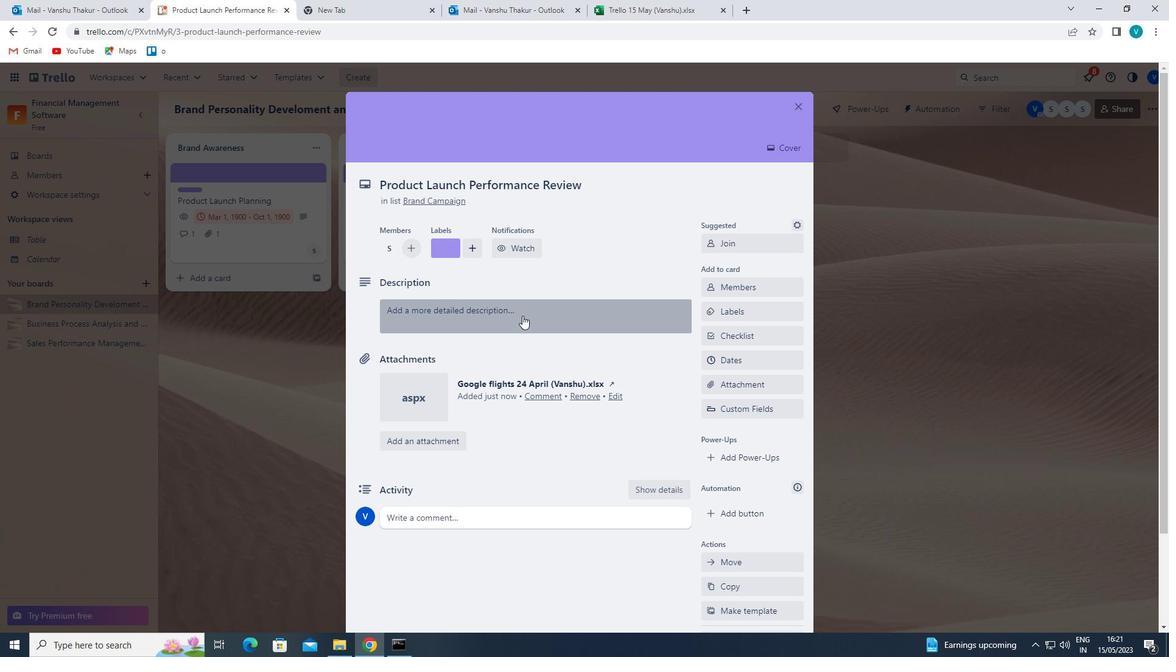 
Action: Key pressed '<Key.shift>DEVELOP<Key.space>AND<Key.space>LAUNCH<Key.space>NEW<Key.space>SOCIAL<Key.space>MEDIA<Key.space>MARLE<Key.backspace><Key.backspace>KETING<Key.space>CAMPAIGN<Key.space>FOR<Key.space>CUSTOMER<Key.space>RETENTION'
Screenshot: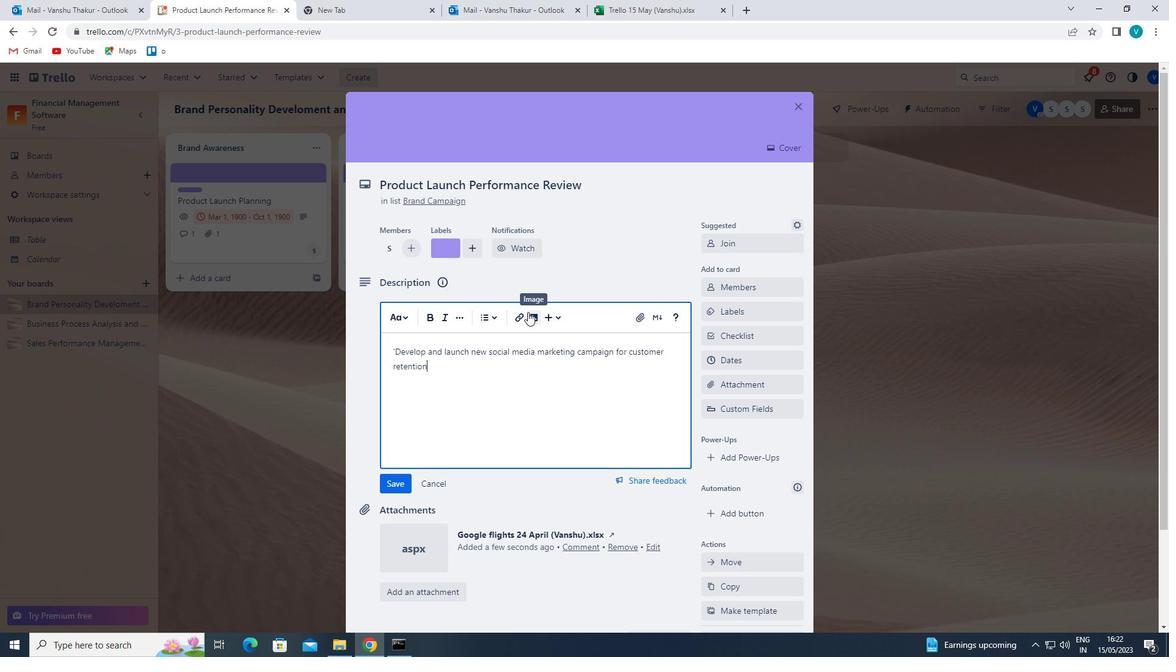 
Action: Mouse moved to (402, 484)
Screenshot: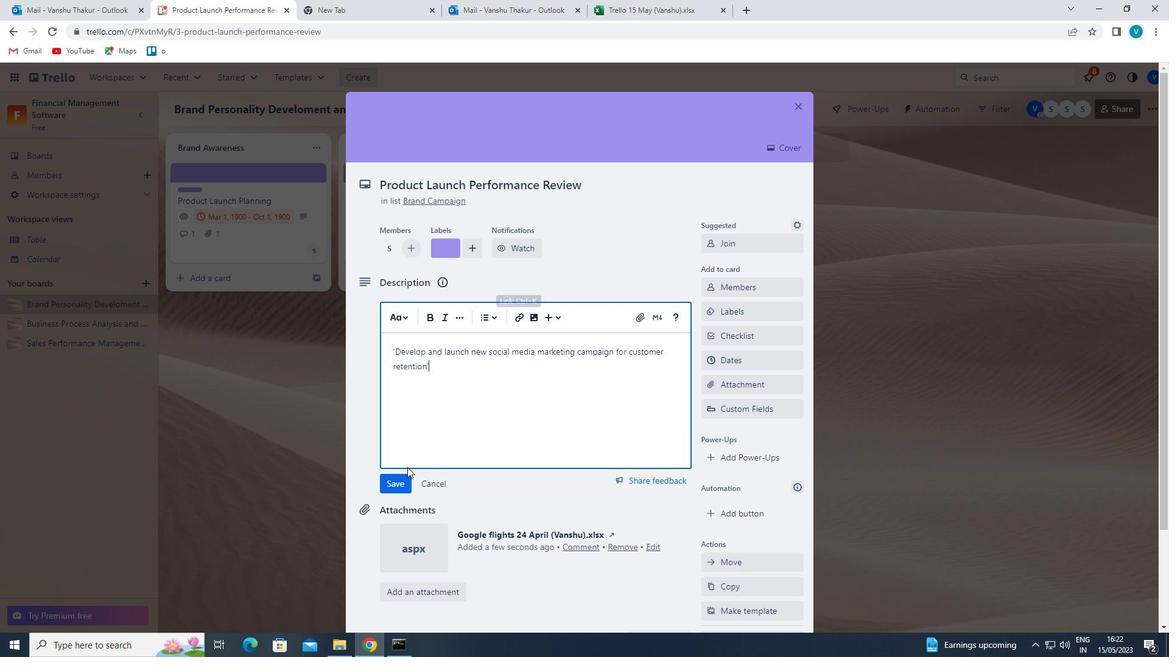
Action: Mouse pressed left at (402, 484)
Screenshot: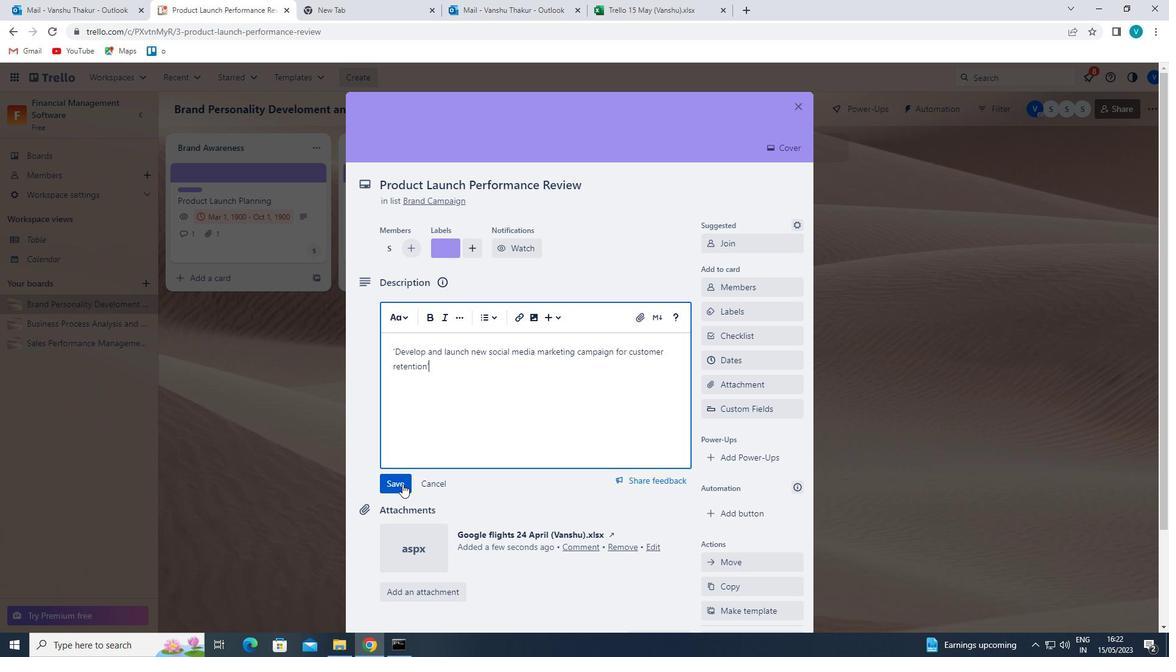 
Action: Mouse scrolled (402, 484) with delta (0, 0)
Screenshot: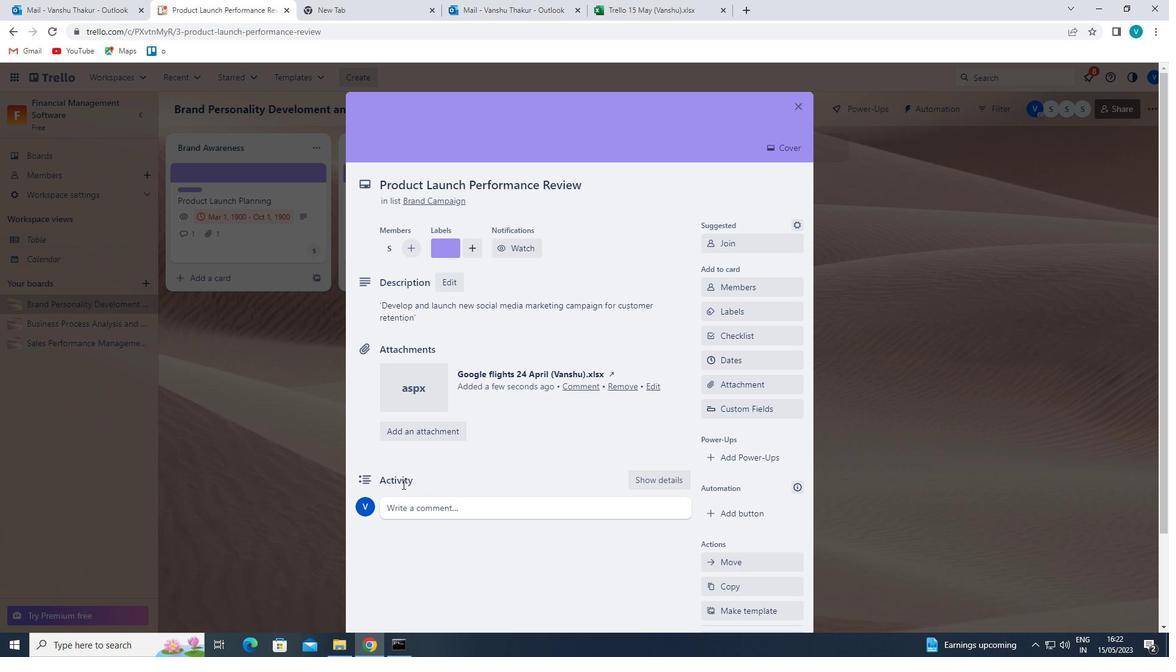 
Action: Mouse scrolled (402, 484) with delta (0, 0)
Screenshot: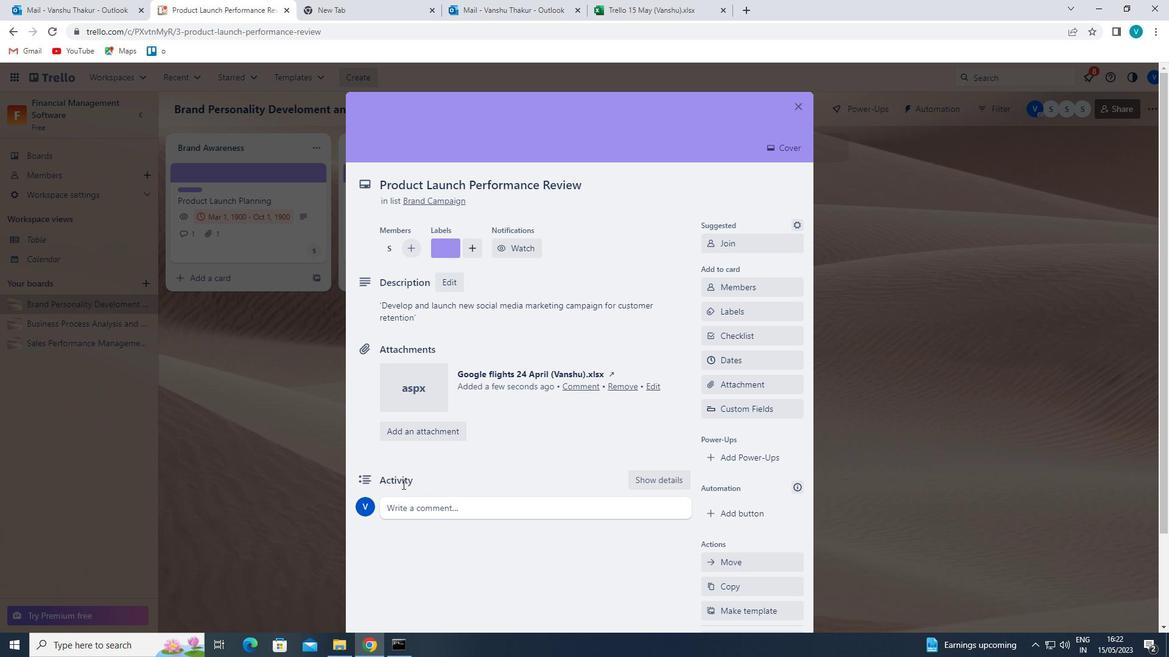 
Action: Mouse moved to (431, 402)
Screenshot: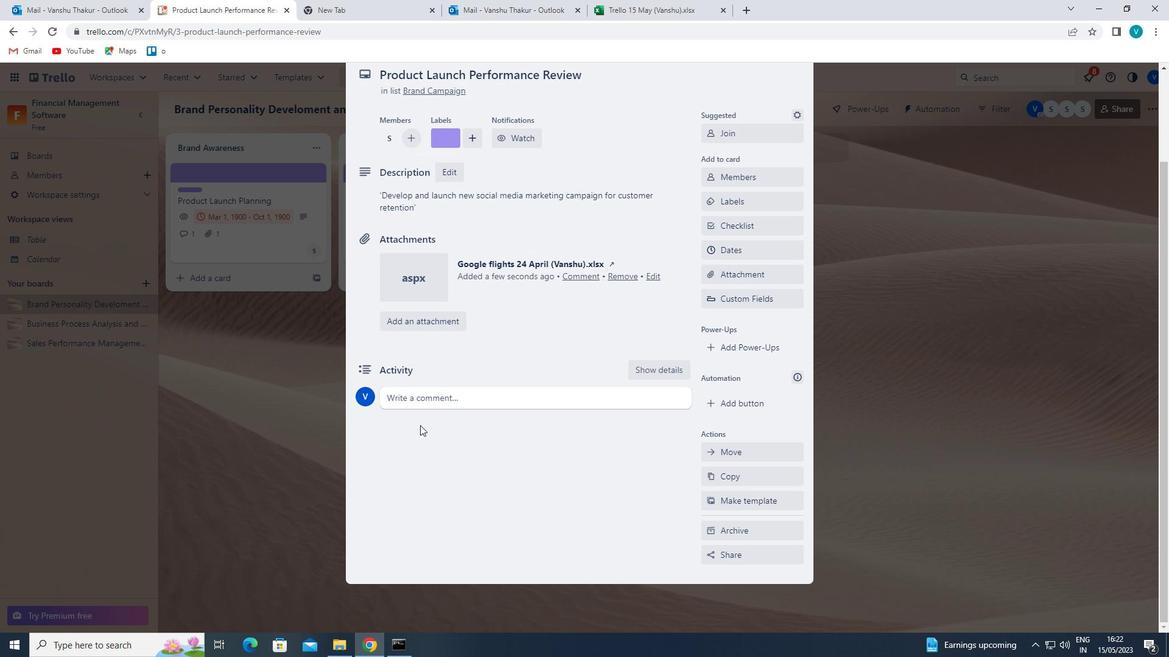 
Action: Mouse pressed left at (431, 402)
Screenshot: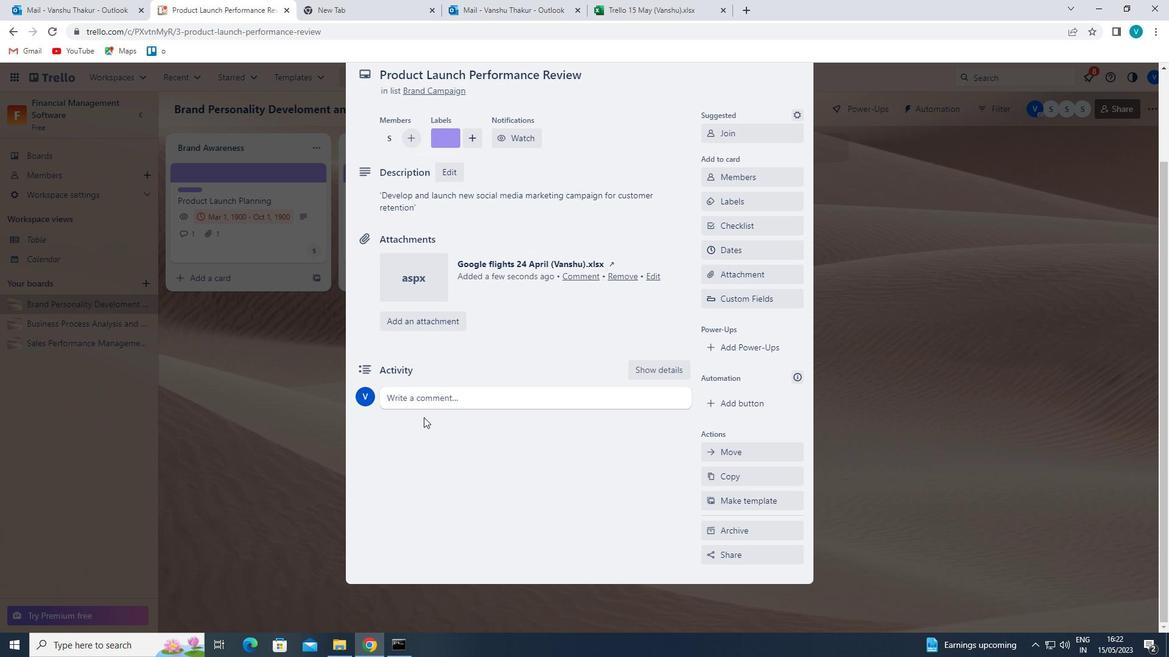 
Action: Key pressed '<Key.shift>GIVEN<Key.space>THE<Key.space>POTENTIAL<Key.space>IMPACT<Key.space>OF<Key.space>THI<Key.space>S==<Key.backspace><Key.backspace><Key.backspace><Key.backspace>S<Key.space>TASK,<Key.space>LET<Key.space>US<Key.space>ENSURE<Key.space>THAT<Key.space>WE<Key.space>HAVE<Key.space>A<Key.space>CLEAR<Key.space>UNDERSTANDING<Key.space>OF<Key.space>THE<Key.space>CONSEQUENCES<Key.space>OF<Key.space>OUR<Key.space>ACTIONS.'
Screenshot: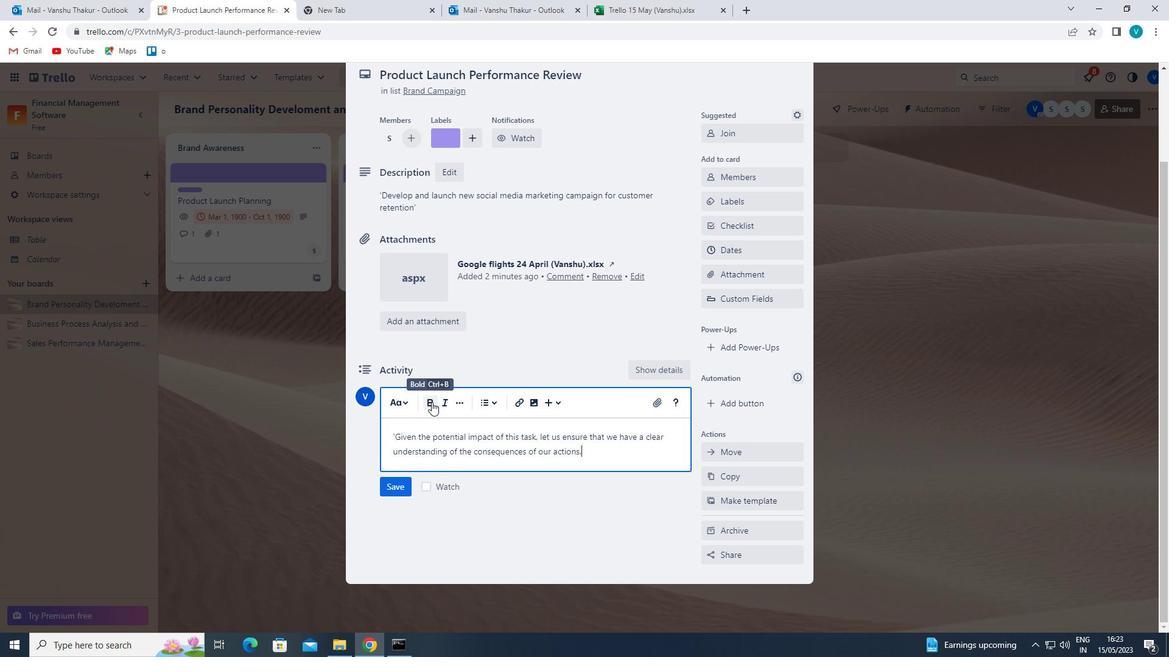 
Action: Mouse moved to (396, 484)
Screenshot: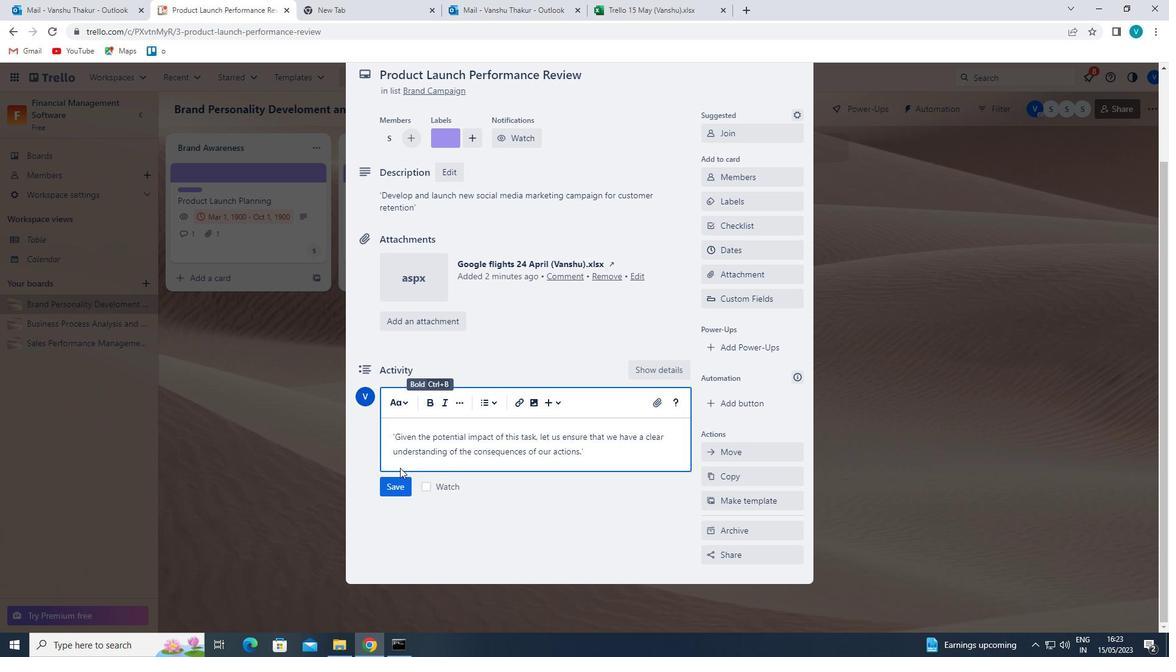 
Action: Mouse pressed left at (396, 484)
Screenshot: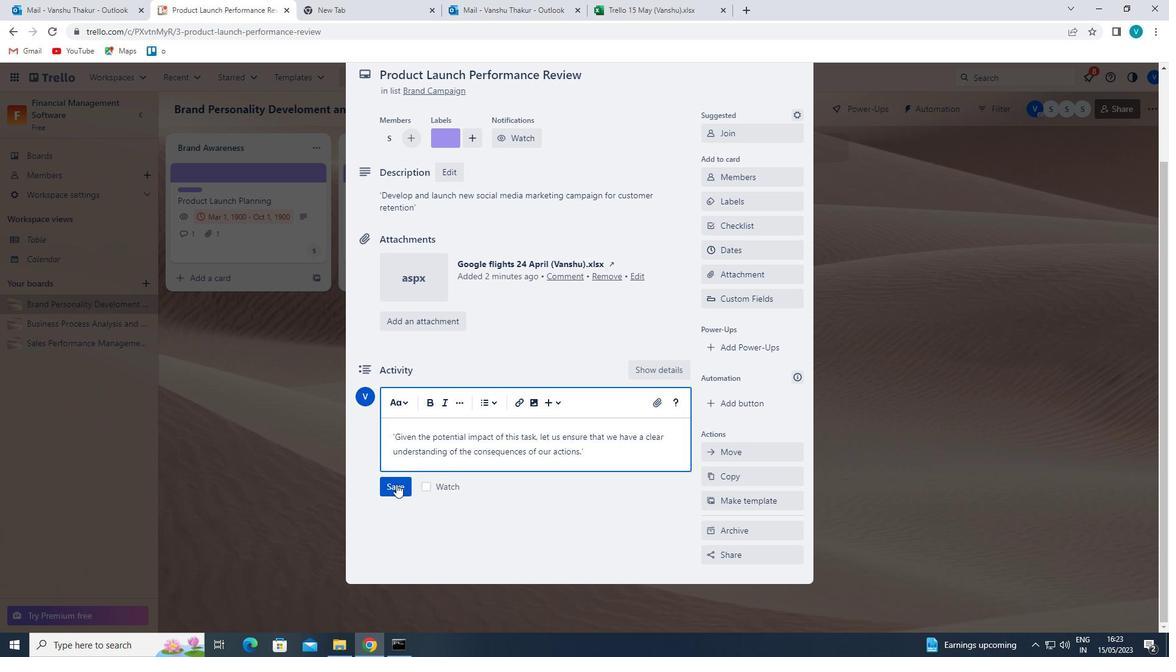 
Action: Mouse moved to (732, 252)
Screenshot: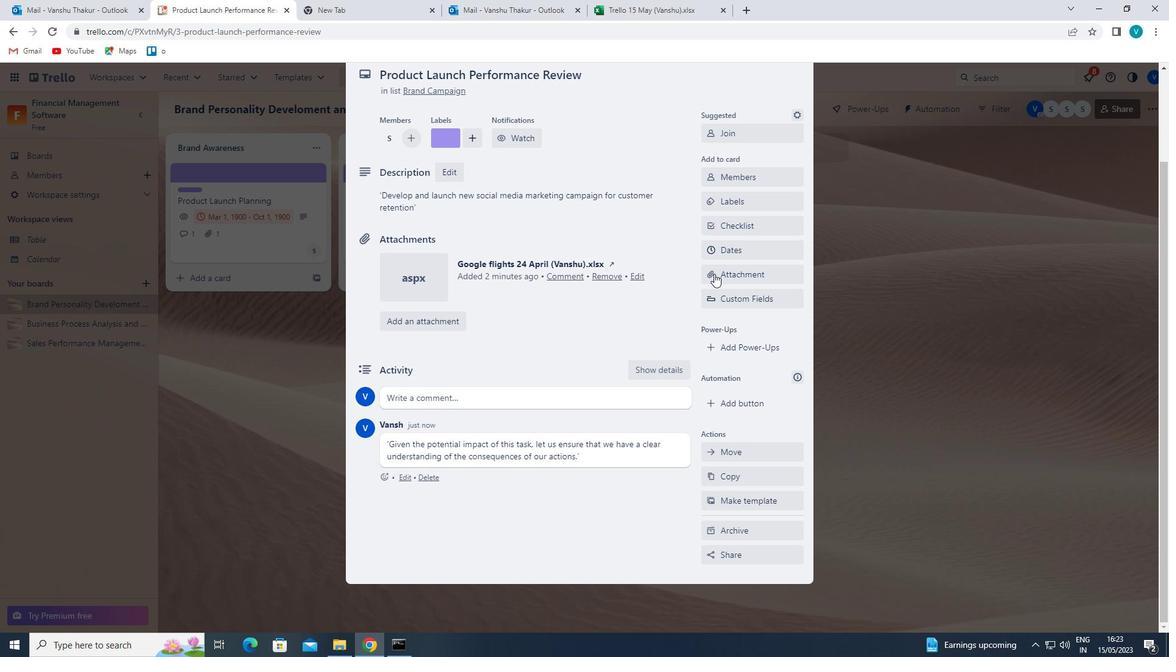 
Action: Mouse pressed left at (732, 252)
Screenshot: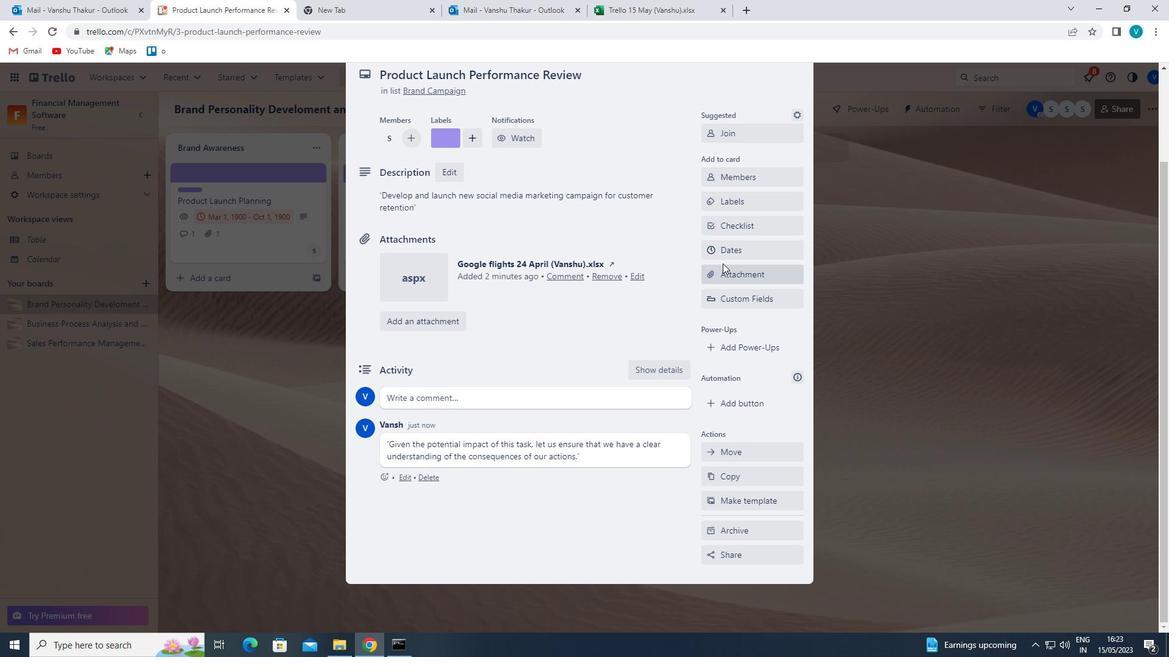 
Action: Mouse moved to (710, 316)
Screenshot: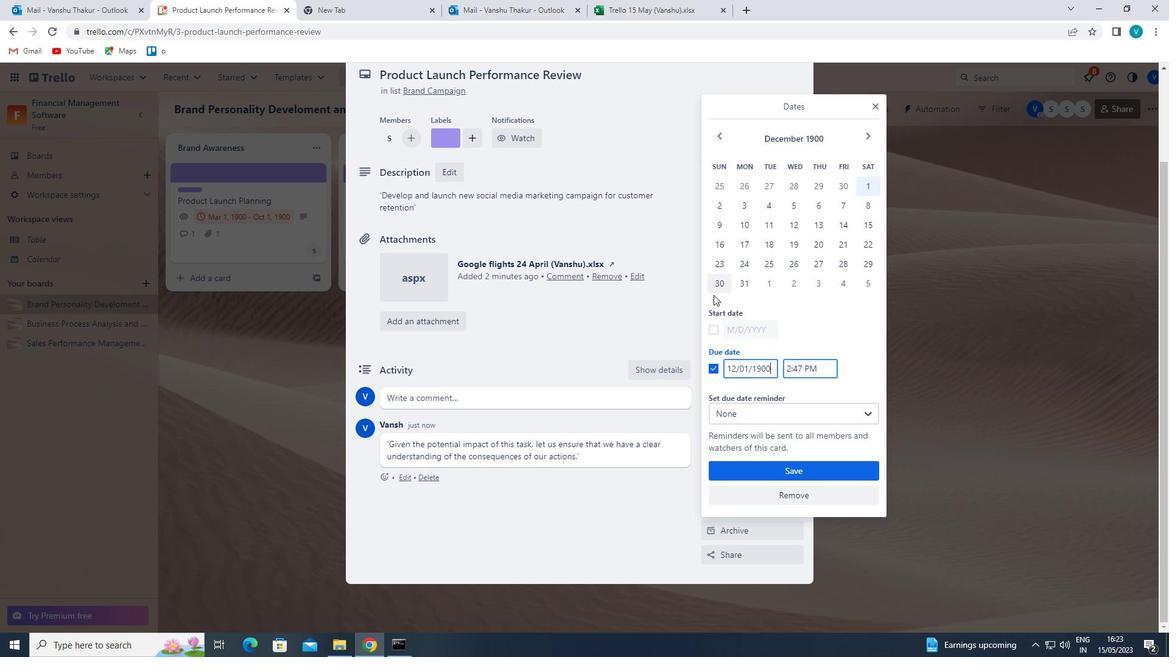 
Action: Mouse pressed left at (710, 316)
Screenshot: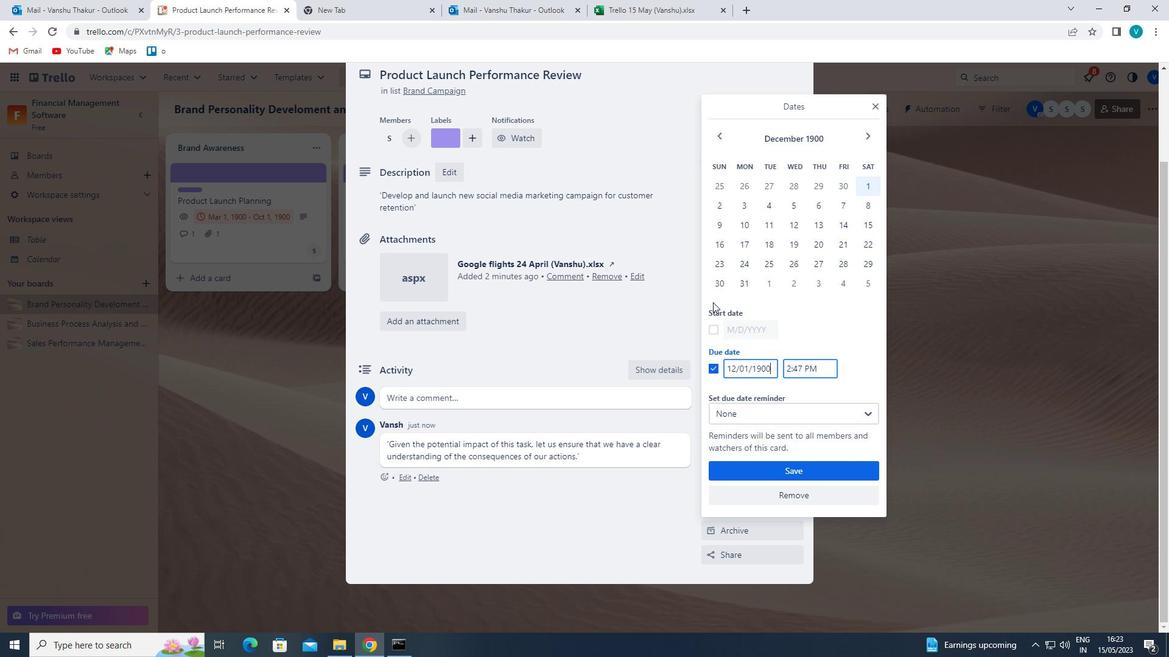 
Action: Mouse moved to (709, 325)
Screenshot: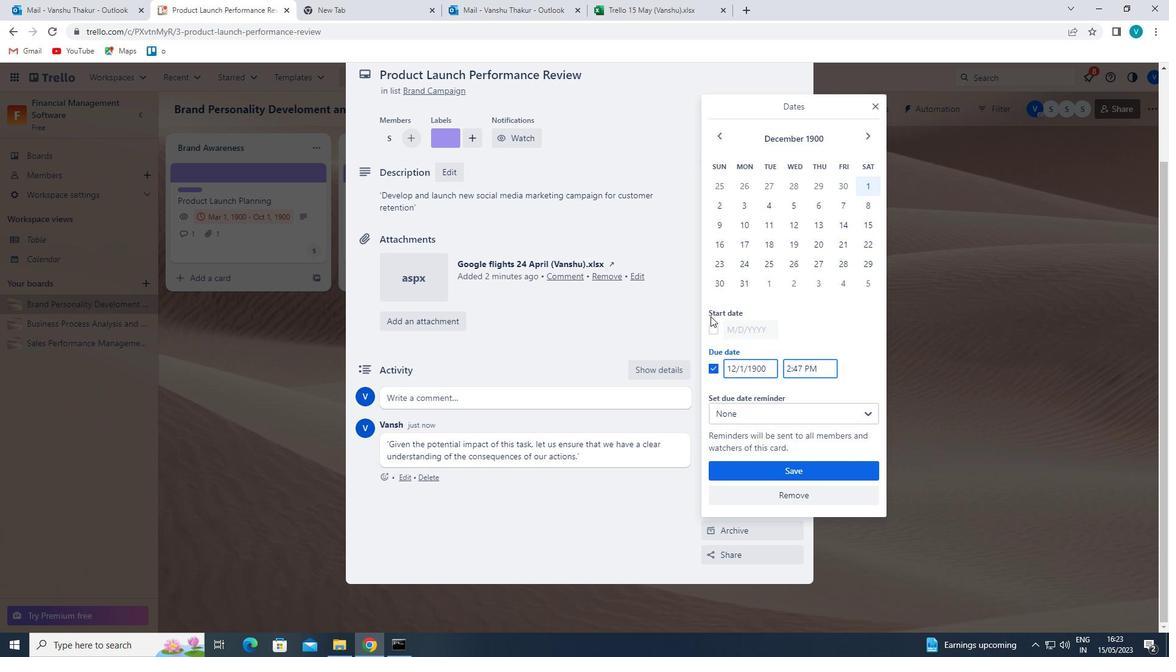 
Action: Mouse pressed left at (709, 325)
Screenshot: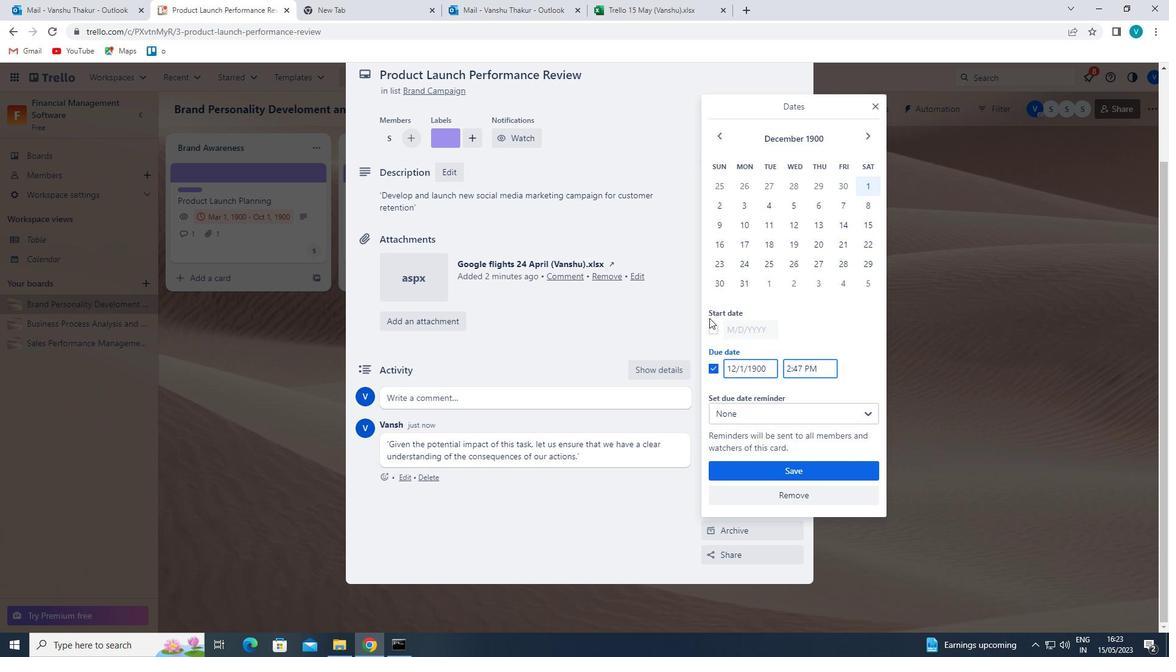
Action: Mouse moved to (733, 330)
Screenshot: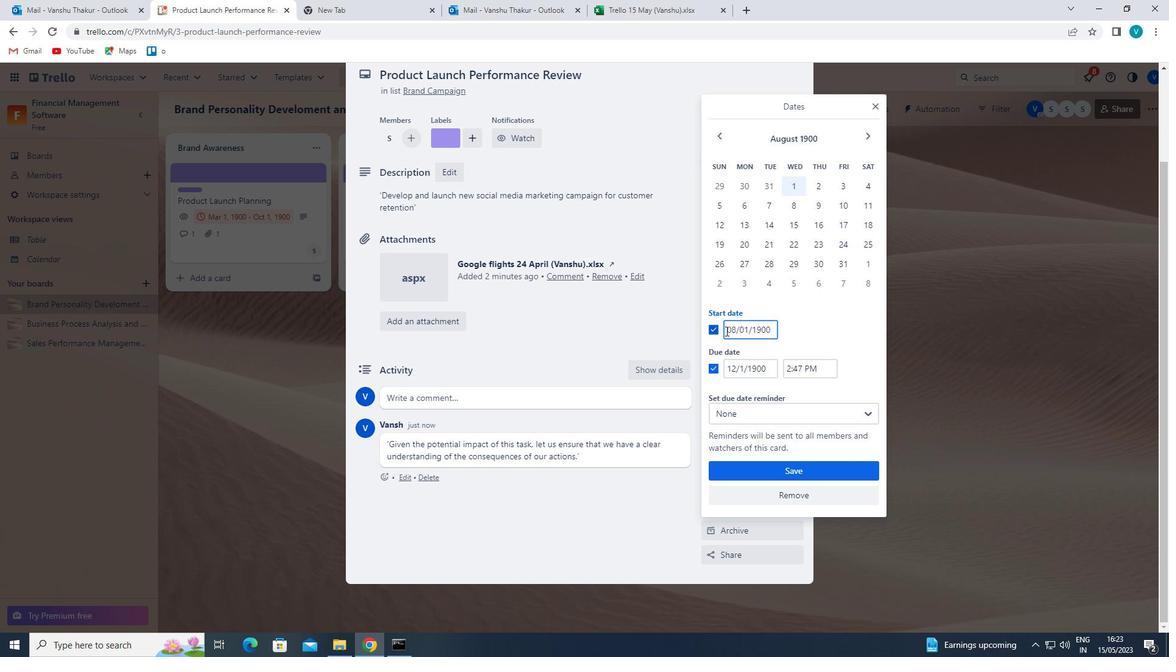 
Action: Mouse pressed left at (733, 330)
Screenshot: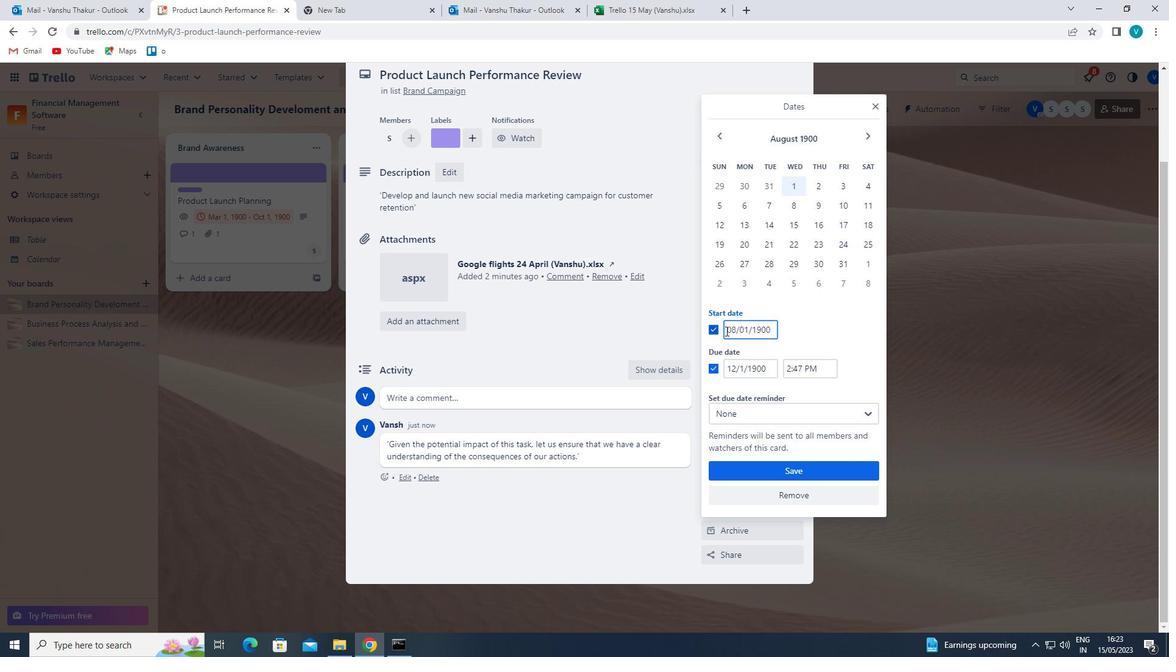 
Action: Mouse moved to (739, 335)
Screenshot: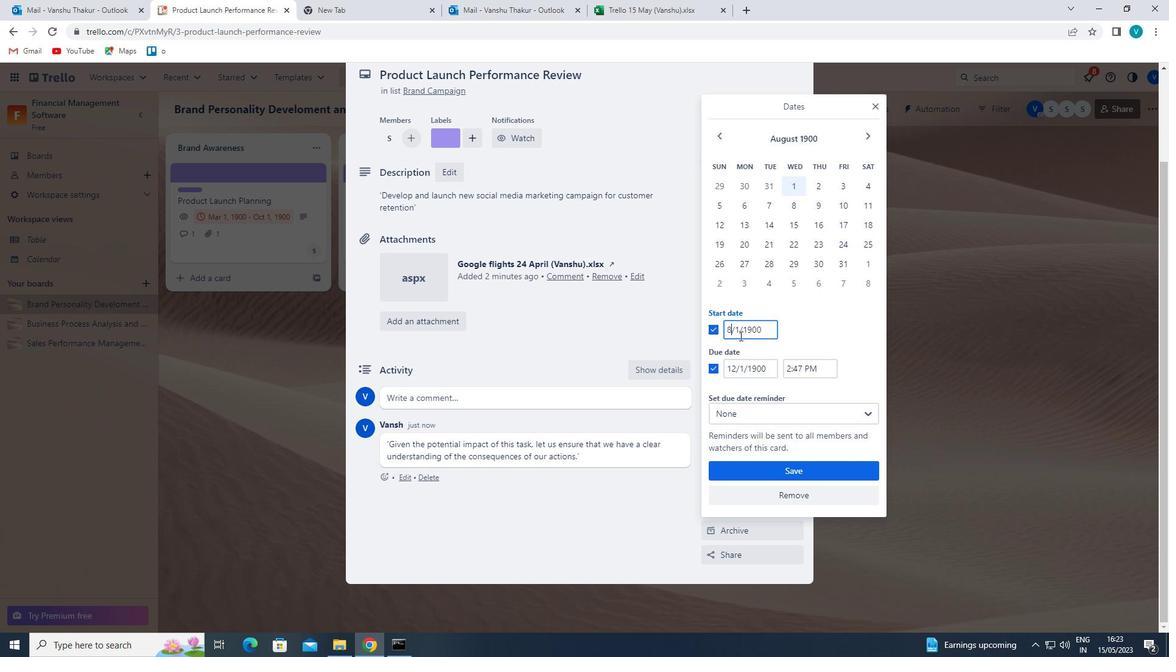 
Action: Key pressed <Key.backspace>9
Screenshot: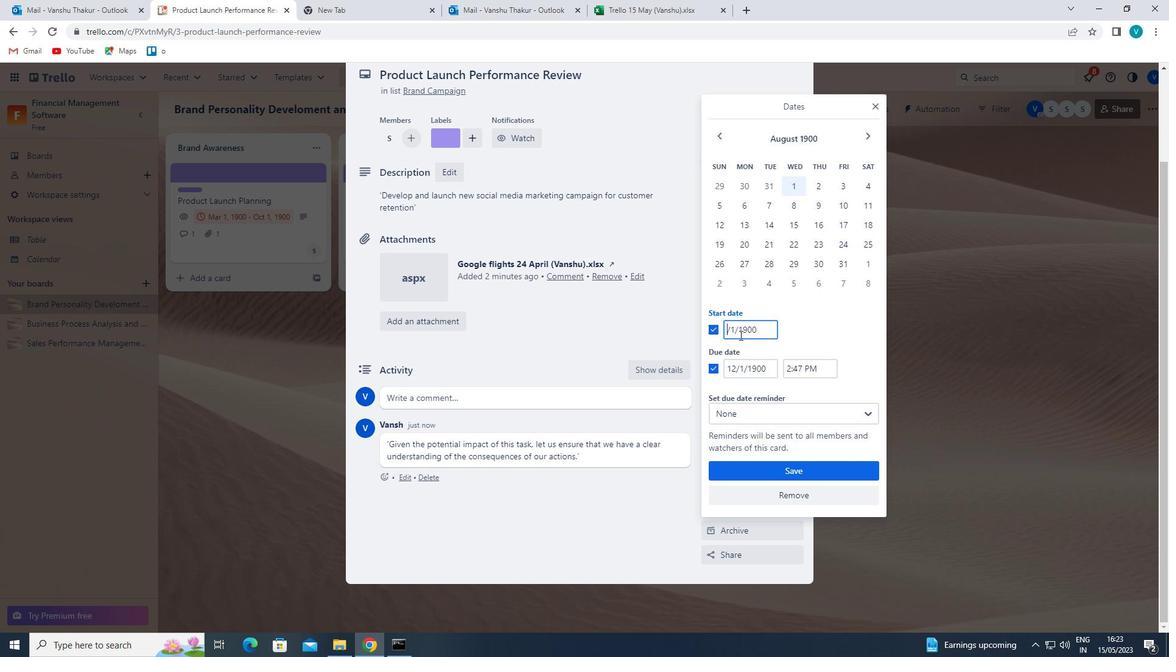 
Action: Mouse moved to (734, 364)
Screenshot: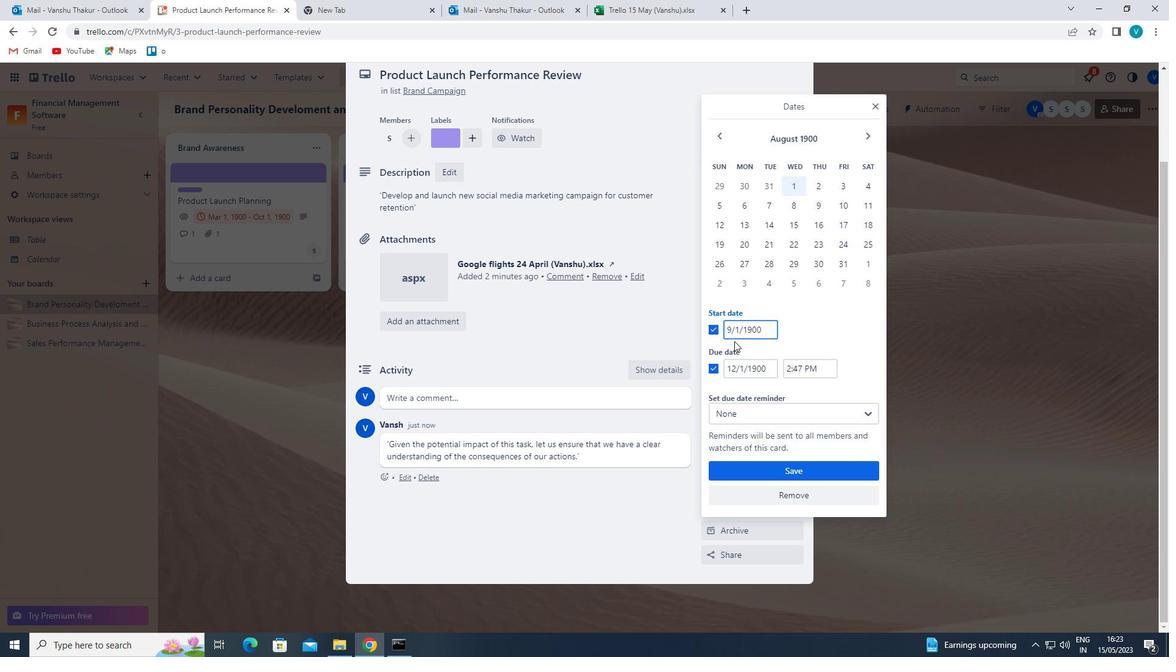 
Action: Mouse pressed left at (734, 364)
Screenshot: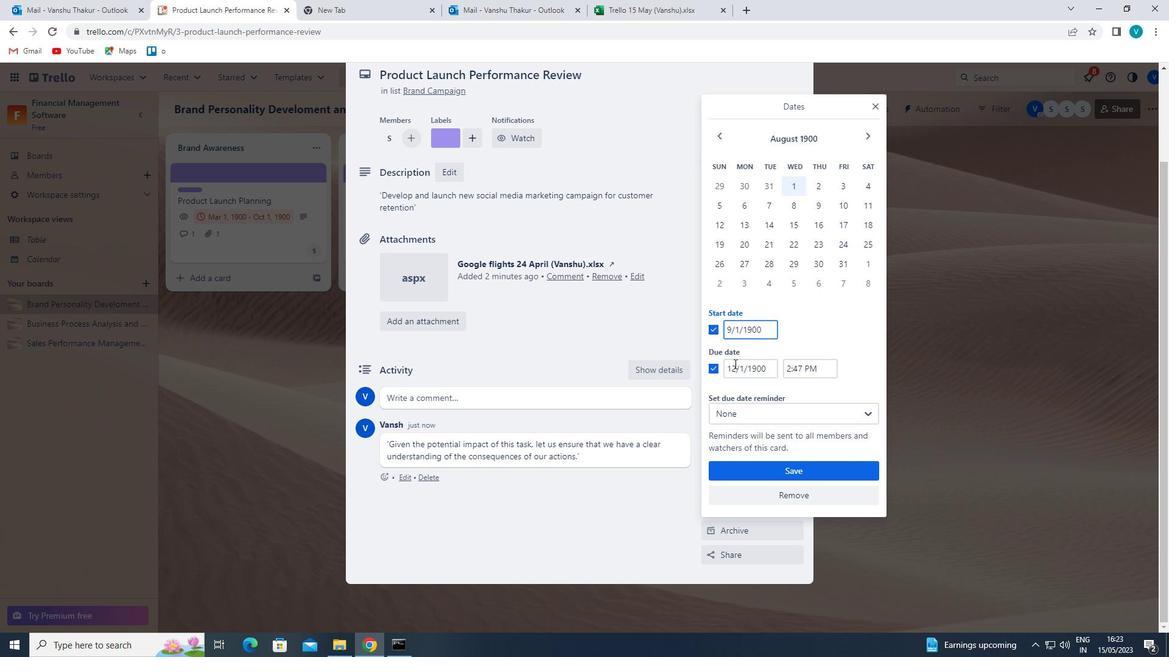 
Action: Mouse moved to (742, 373)
Screenshot: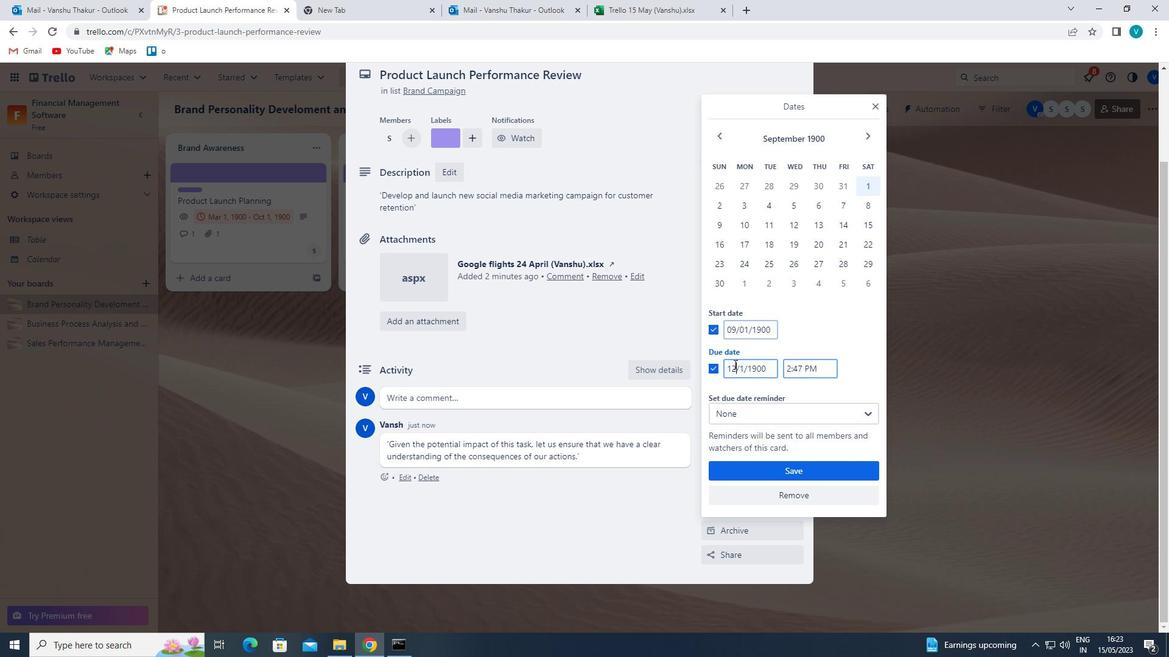 
Action: Key pressed <Key.backspace><Key.backspace>9
Screenshot: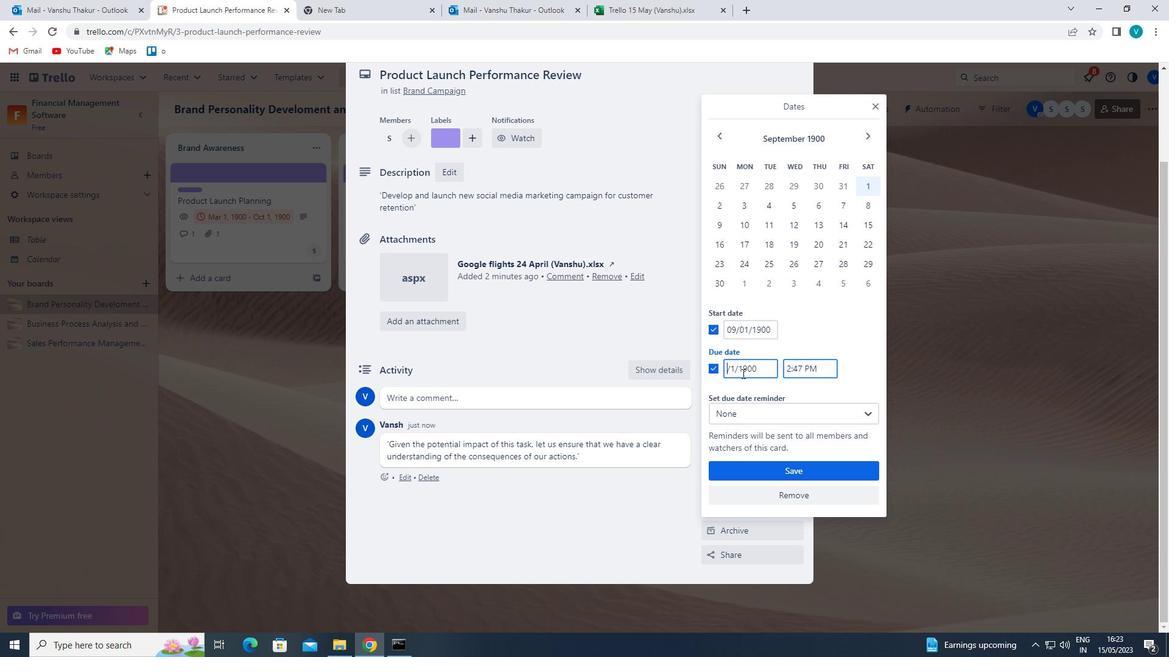 
Action: Mouse moved to (770, 465)
Screenshot: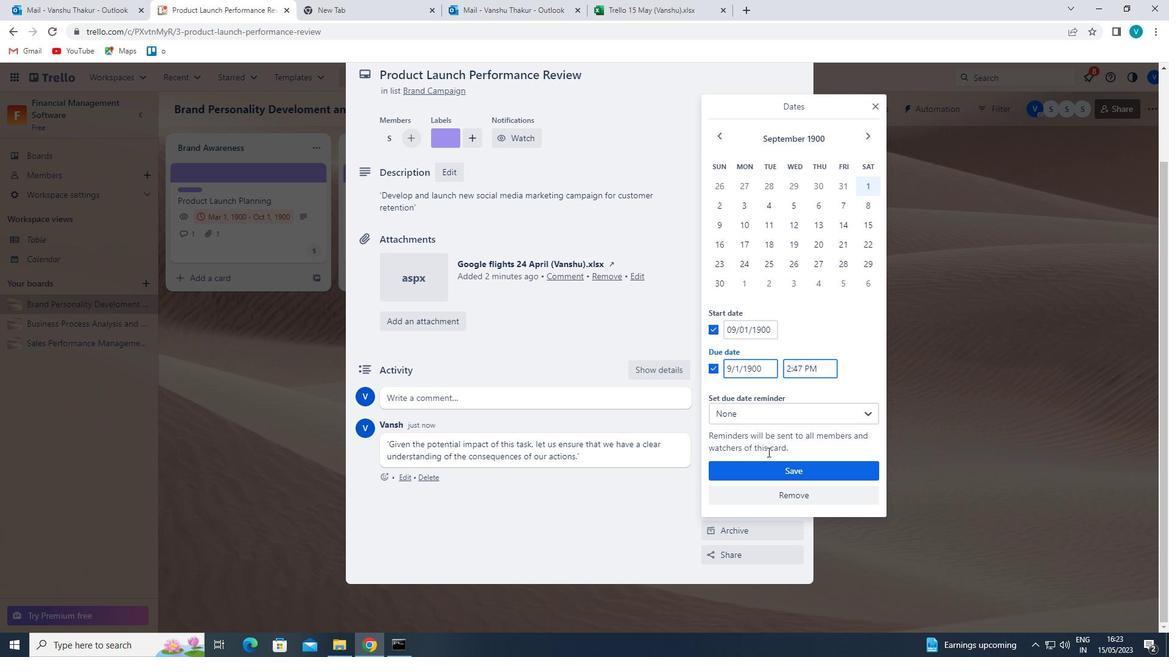 
Action: Mouse pressed left at (770, 465)
Screenshot: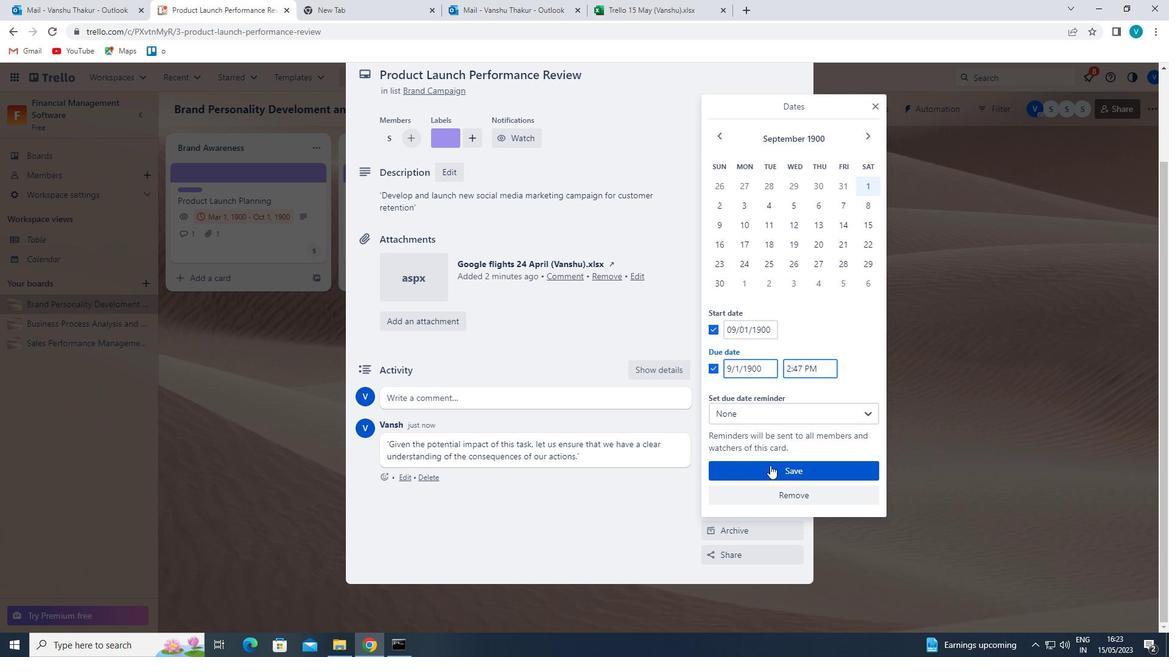 
